 Task: Open a blank google sheet and write heading  Budget GuruAdd Categories in a column and its values below  'Housing, Transportation, Groceries, Utilities, Entertainment, Dining Out, Health, Miscellaneous, Savings & Total. 'Add Budgeted amount in next column and its values below  $1,500, $300, $400, $200, $150, $250, $100, $200, $500 & $4,600. Add Actual amountin next column and its values below   $1,400, $280, $420, $180, $170, $230, $120, $180, $520 & $4,500. Add Difference  in next column and its values below   -$100, -$20, +$20, -$20, +$20, -$20, +$20, -$20, +$20 & -$100Save page DashboardExpTracker
Action: Mouse moved to (271, 166)
Screenshot: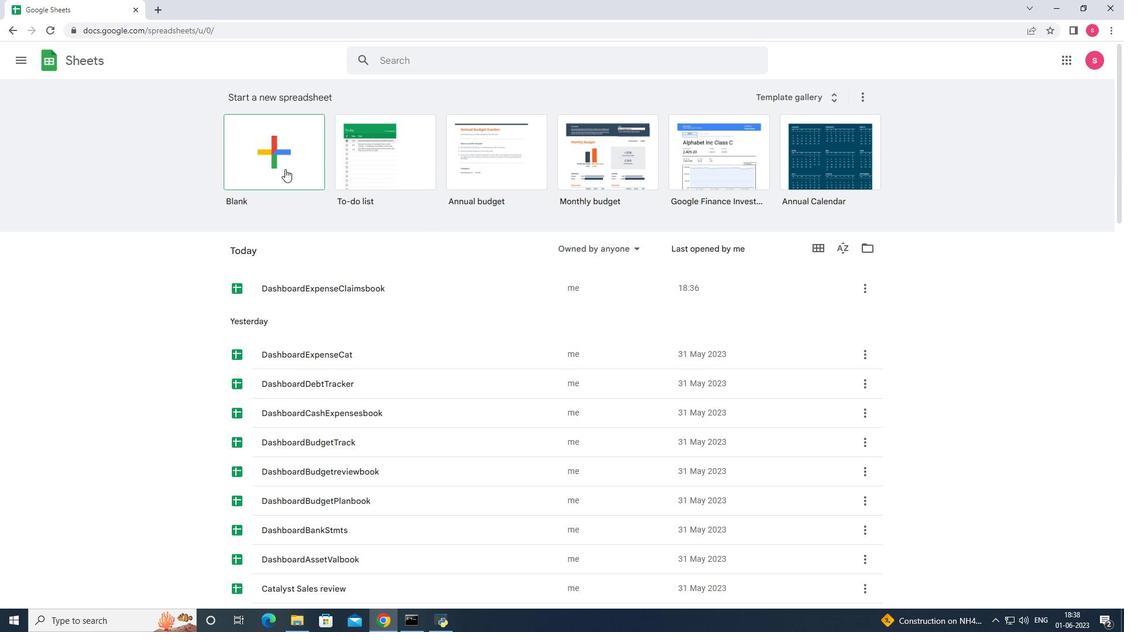 
Action: Mouse pressed left at (271, 166)
Screenshot: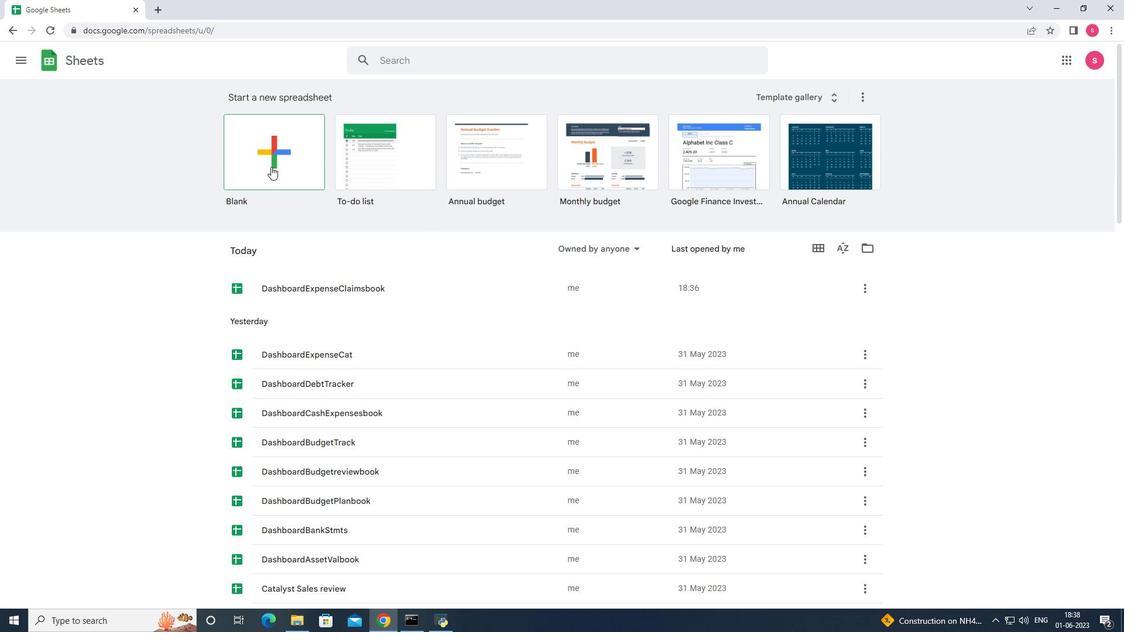 
Action: Mouse moved to (214, 178)
Screenshot: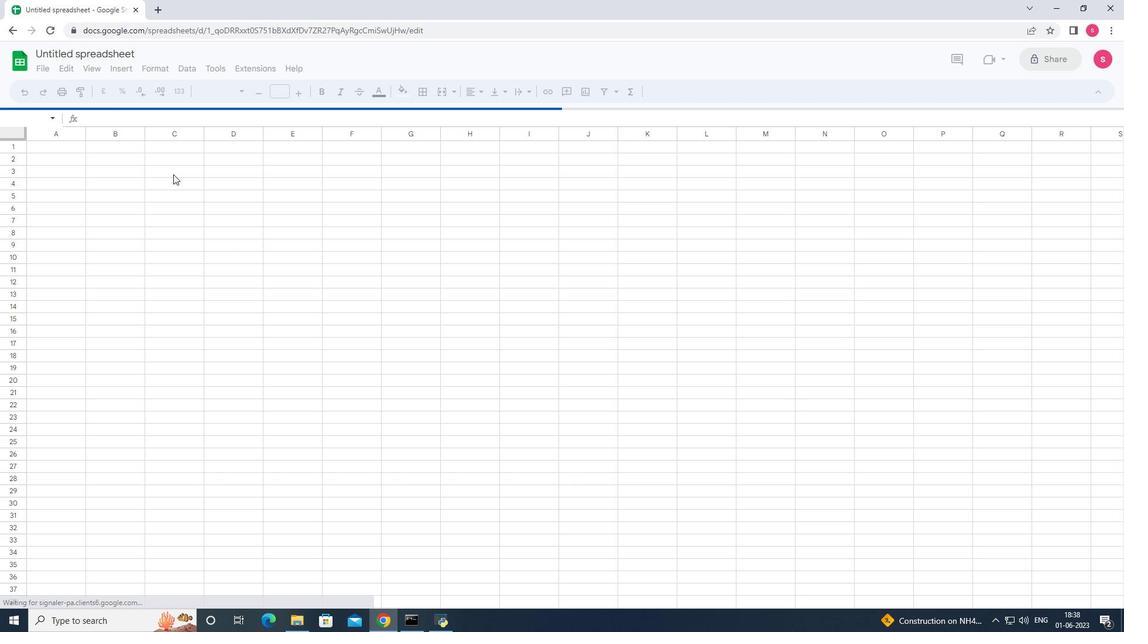 
Action: Key pressed <Key.shift>Budget<Key.space><Key.shift>Guru<Key.enter><Key.shift>Categories<Key.enter><Key.shift>Housing<Key.enter><Key.shift>Transportation<Key.enter><Key.shift>Groceries<Key.enter><Key.shift><Key.shift><Key.shift><Key.shift><Key.shift><Key.shift><Key.shift><Key.shift><Key.shift><Key.shift>Utilities<Key.enter><Key.shift>Entertainment<Key.enter><Key.shift><Key.shift><Key.shift><Key.shift><Key.shift><Key.shift><Key.shift><Key.shift><Key.shift><Key.shift><Key.shift><Key.shift><Key.shift><Key.shift><Key.shift><Key.shift><Key.shift><Key.shift><Key.shift><Key.shift><Key.shift><Key.shift><Key.shift><Key.shift><Key.shift><Key.shift><Key.shift><Key.shift><Key.shift><Key.shift><Key.shift><Key.shift><Key.shift><Key.shift><Key.shift><Key.shift><Key.shift><Key.shift><Key.shift><Key.shift><Key.shift><Key.shift><Key.shift><Key.shift><Key.shift><Key.shift><Key.shift><Key.shift><Key.shift>Dining<Key.space><Key.shift>Out<Key.enter><Key.space><Key.backspace><Key.shift>Health<Key.enter><Key.shift>miscc<Key.backspace><Key.backspace><Key.backspace><Key.backspace><Key.backspace><Key.shift>Miscellaneous<Key.enter><Key.right><Key.left><Key.left><Key.shift>Savings<Key.enter><Key.shift>Total<Key.right><Key.up><Key.up><Key.up><Key.up><Key.up><Key.up><Key.up><Key.up><Key.up><Key.up><Key.right><Key.left><Key.up><Key.down><Key.shift>Budgeted<Key.space><Key.shift>Amount<Key.enter>1500<Key.enter>300<Key.enter>400<Key.enter>200<Key.enter>150<Key.enter>250<Key.enter>100<Key.enter>200<Key.enter>500<Key.enter>
Screenshot: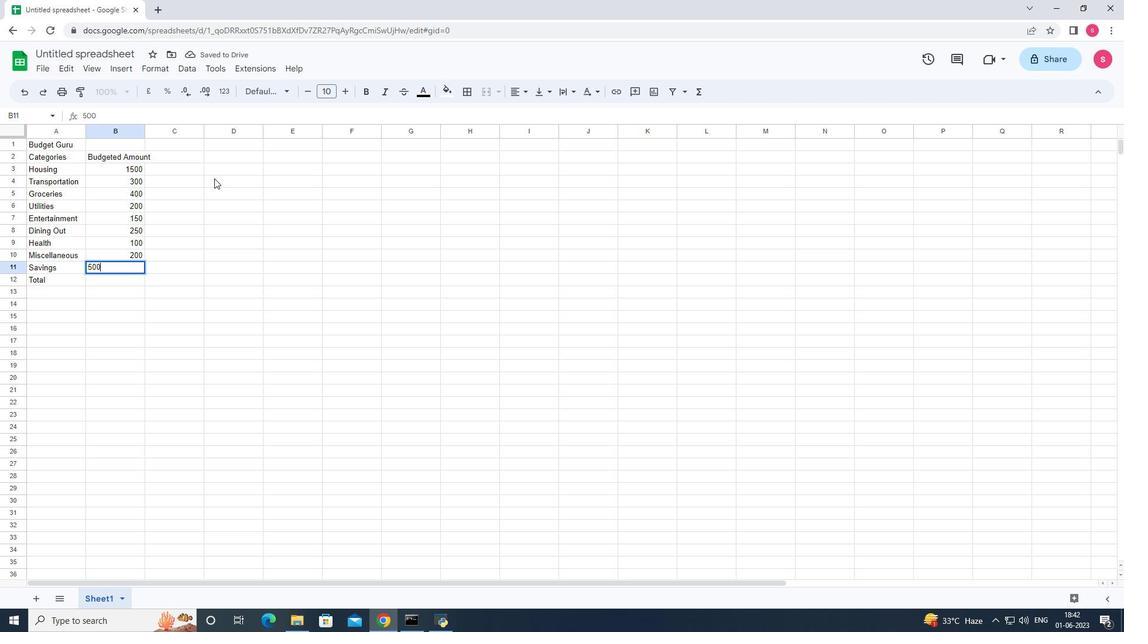 
Action: Mouse moved to (126, 284)
Screenshot: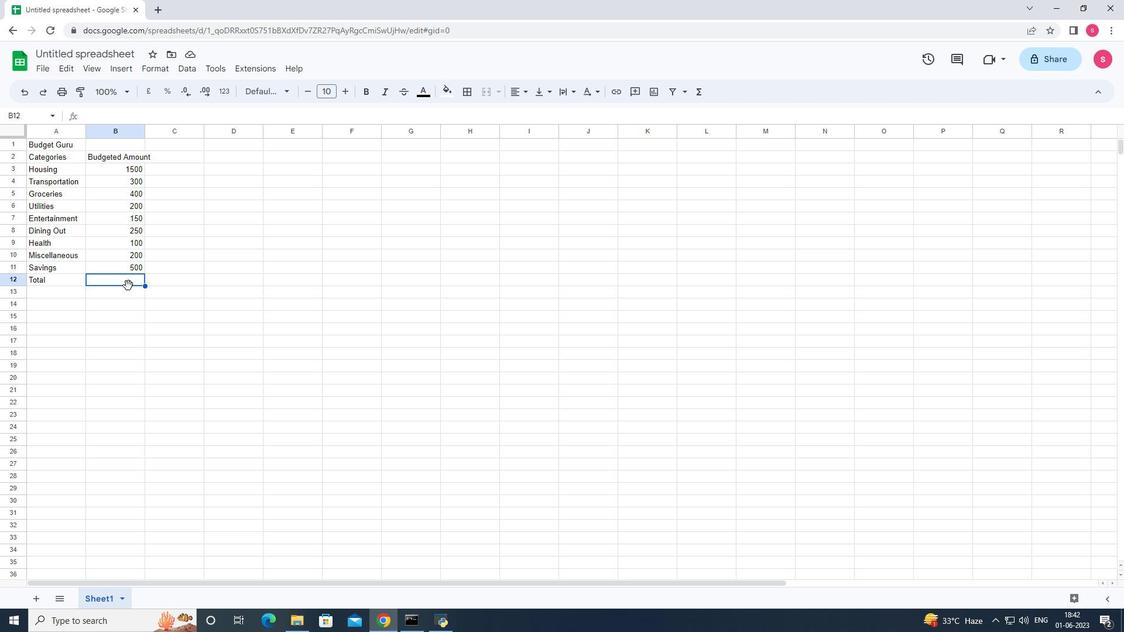 
Action: Mouse pressed left at (126, 284)
Screenshot: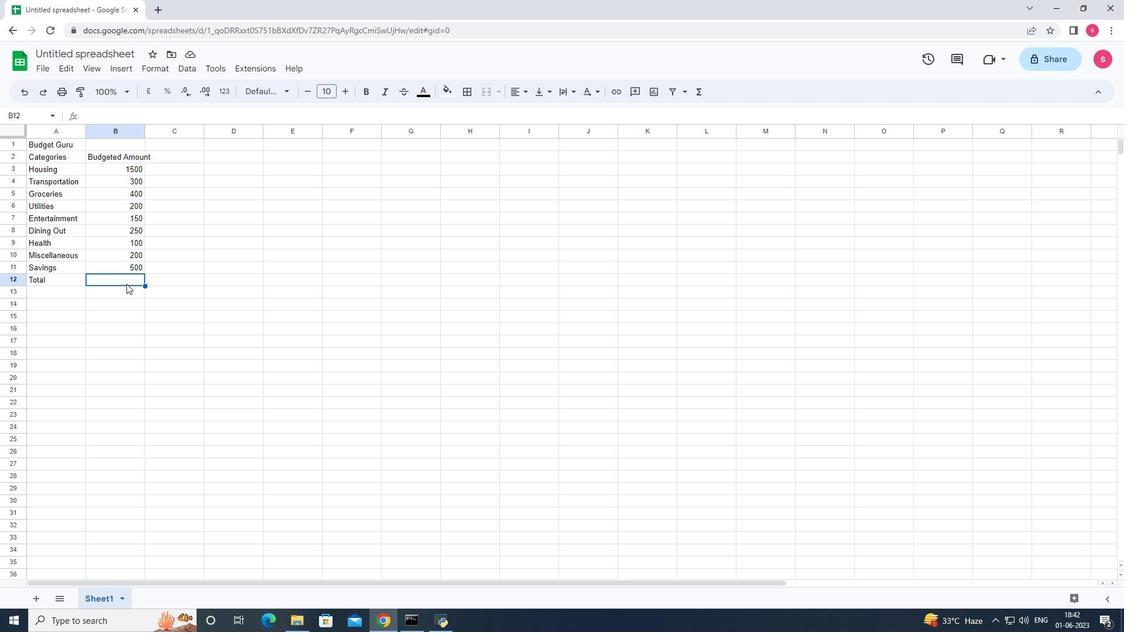 
Action: Key pressed =
Screenshot: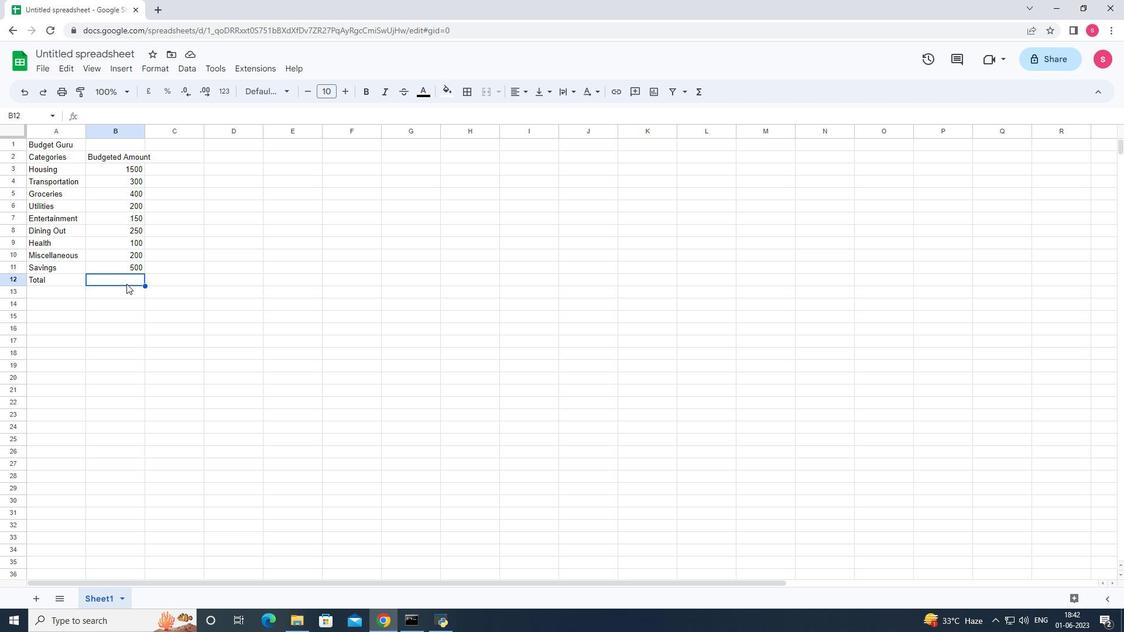 
Action: Mouse moved to (128, 290)
Screenshot: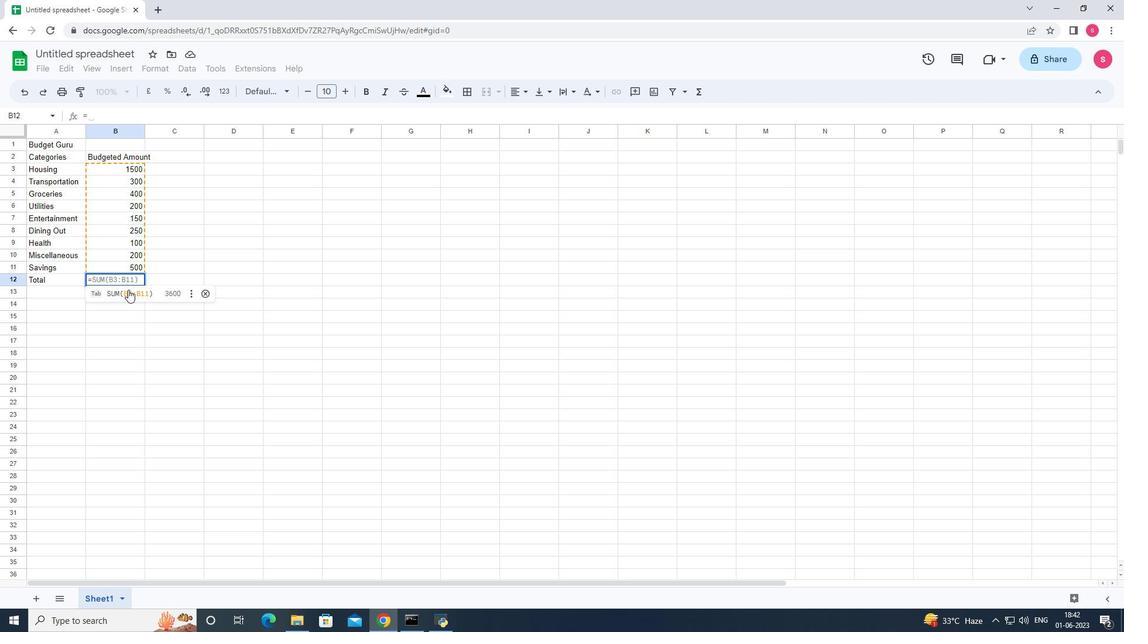 
Action: Mouse pressed left at (128, 290)
Screenshot: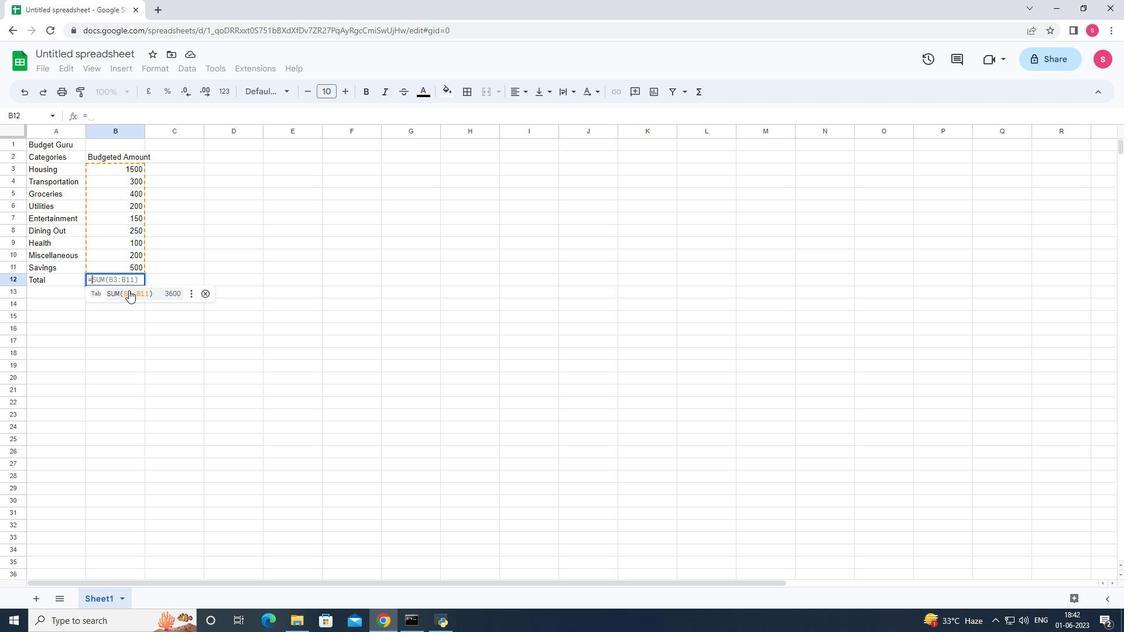 
Action: Mouse moved to (117, 174)
Screenshot: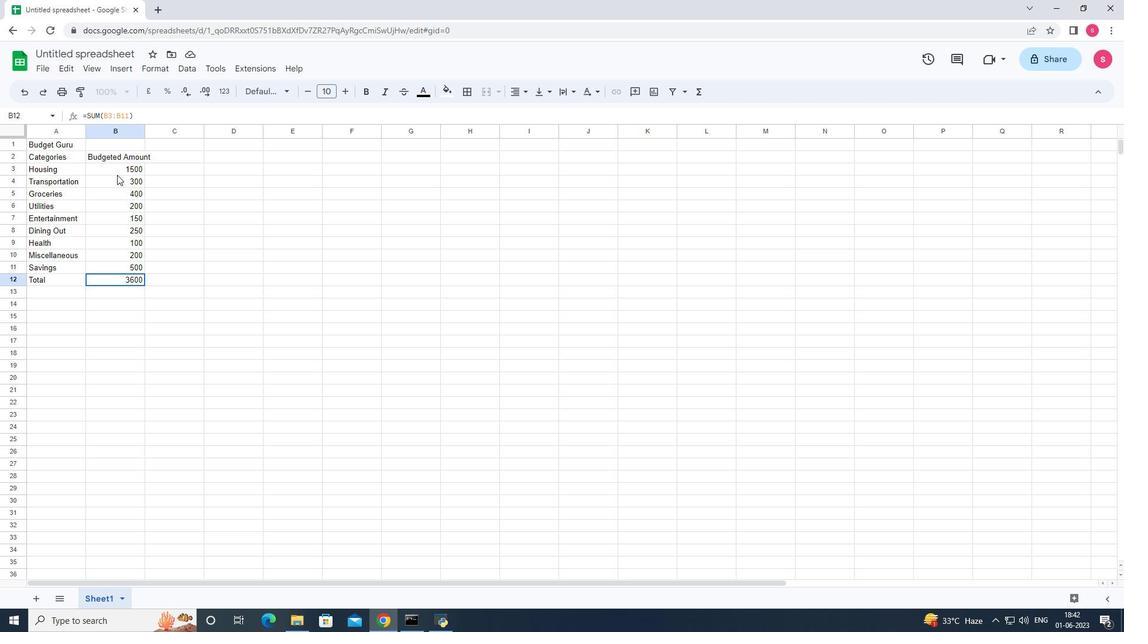 
Action: Mouse pressed left at (117, 174)
Screenshot: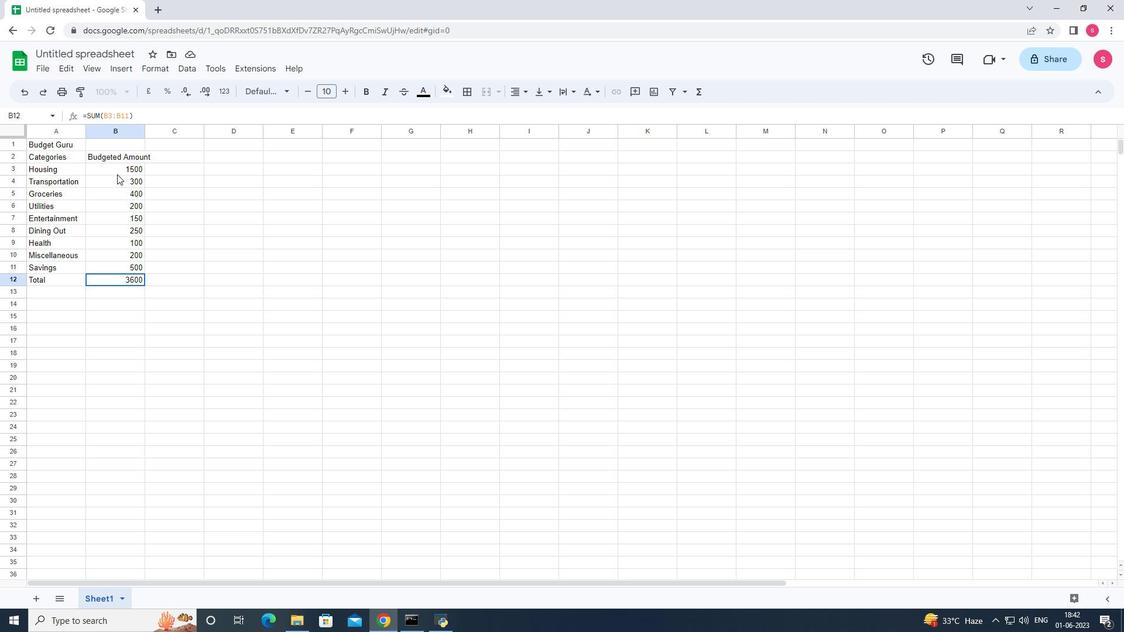 
Action: Mouse moved to (150, 74)
Screenshot: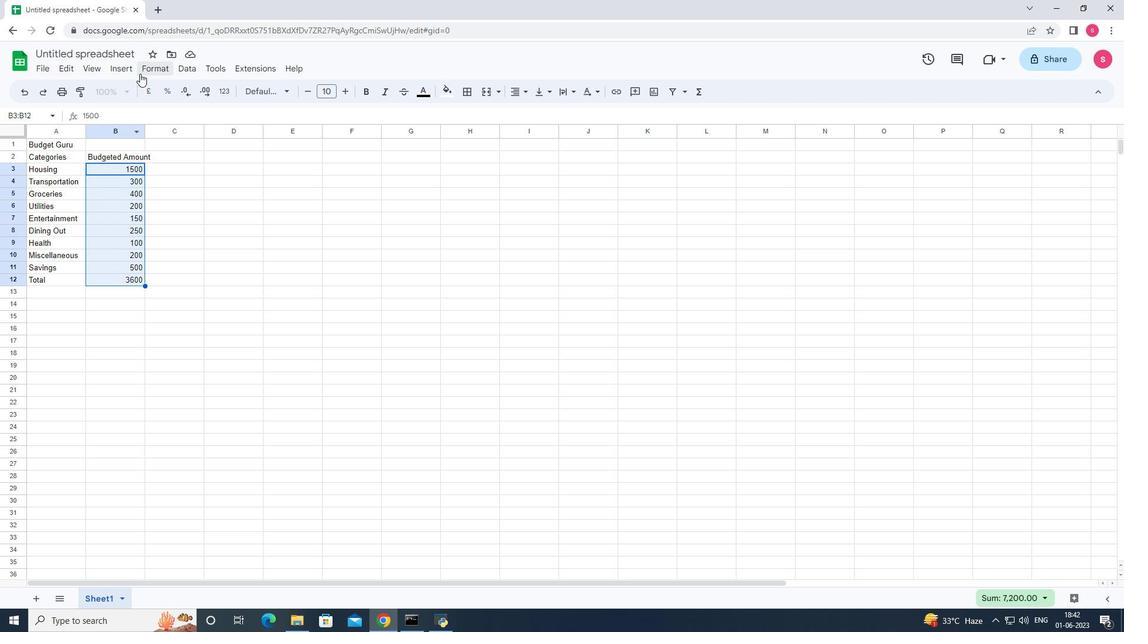 
Action: Mouse pressed left at (150, 74)
Screenshot: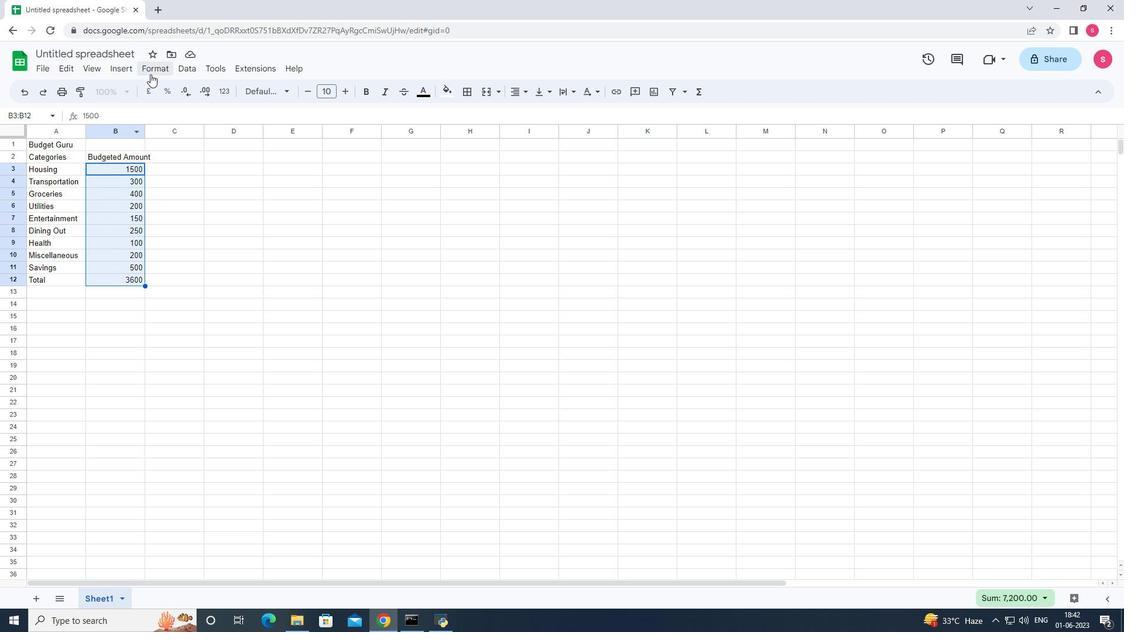 
Action: Mouse moved to (194, 117)
Screenshot: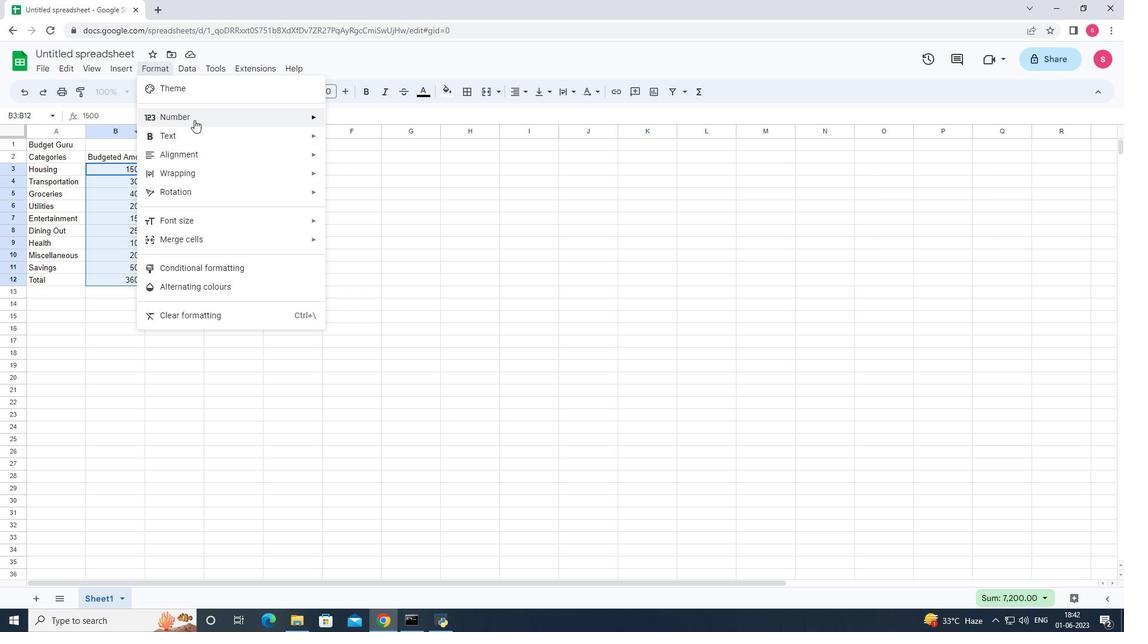 
Action: Mouse pressed left at (194, 117)
Screenshot: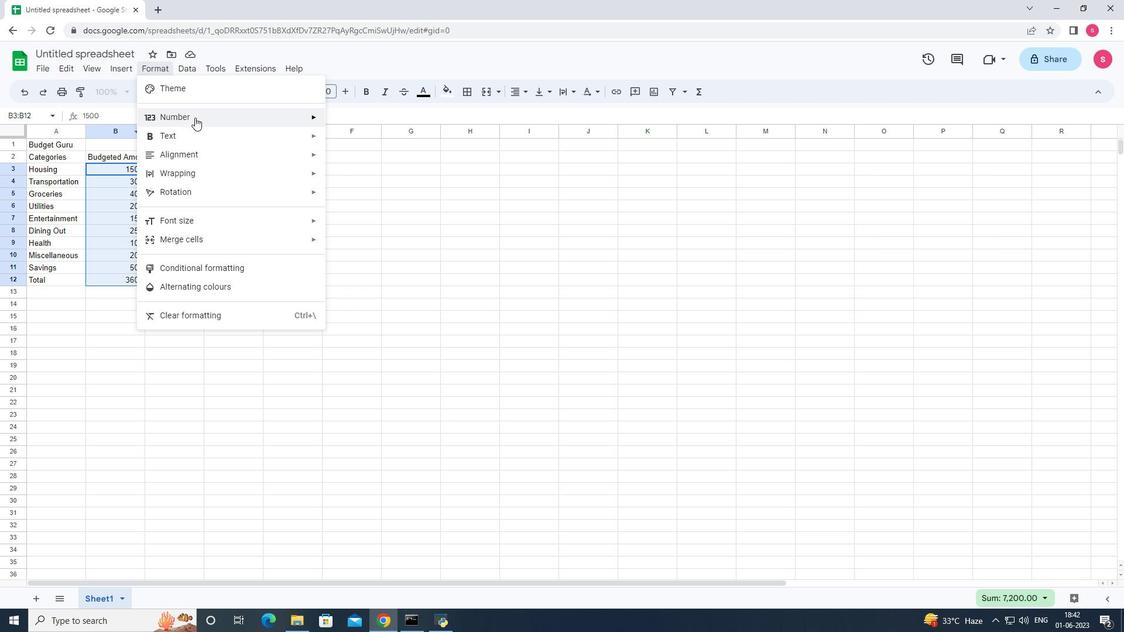 
Action: Mouse moved to (210, 113)
Screenshot: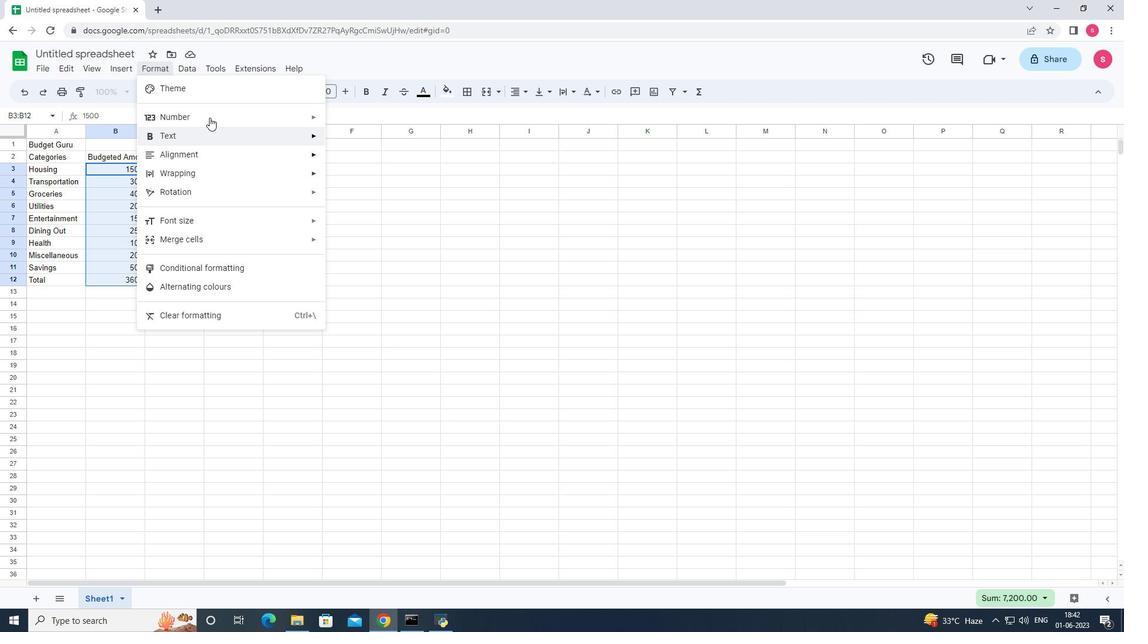 
Action: Mouse pressed left at (210, 113)
Screenshot: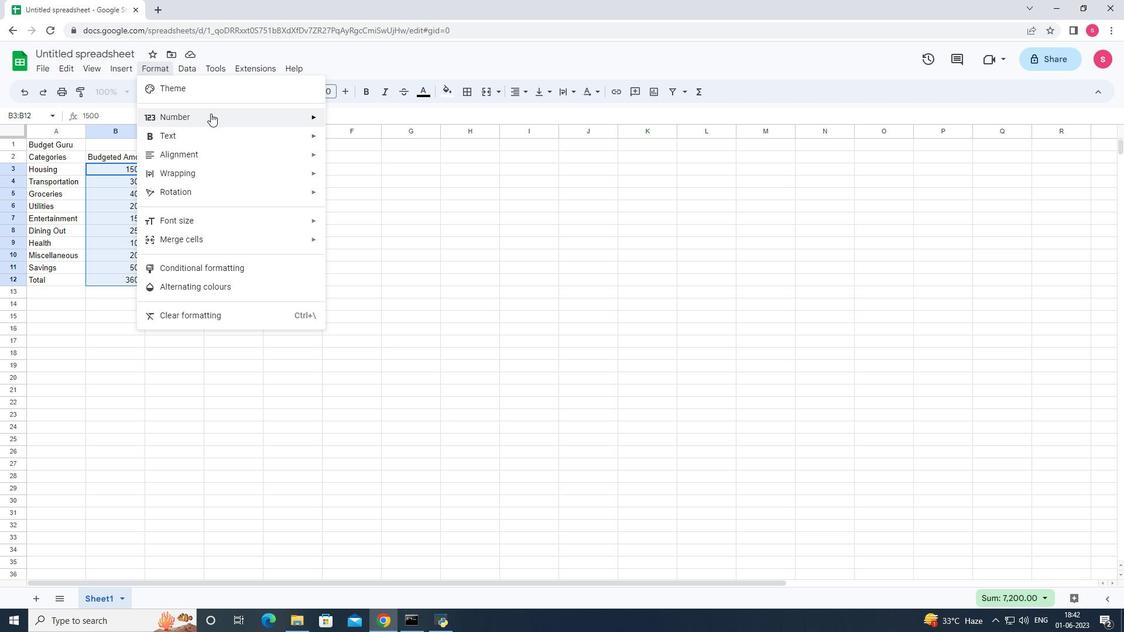 
Action: Mouse moved to (401, 467)
Screenshot: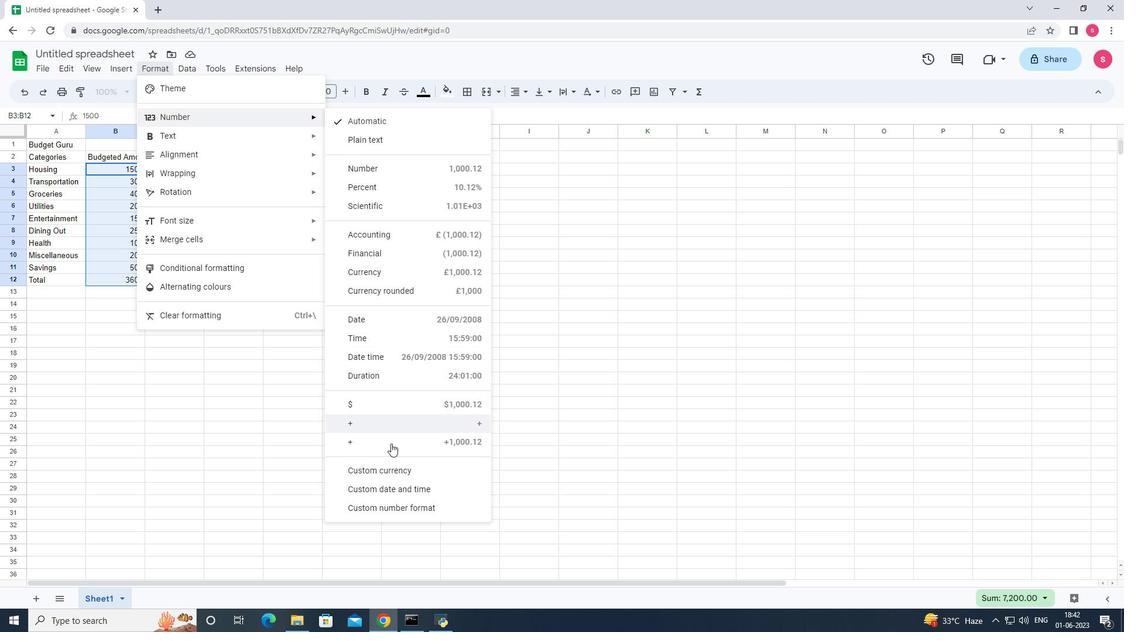 
Action: Mouse pressed left at (401, 467)
Screenshot: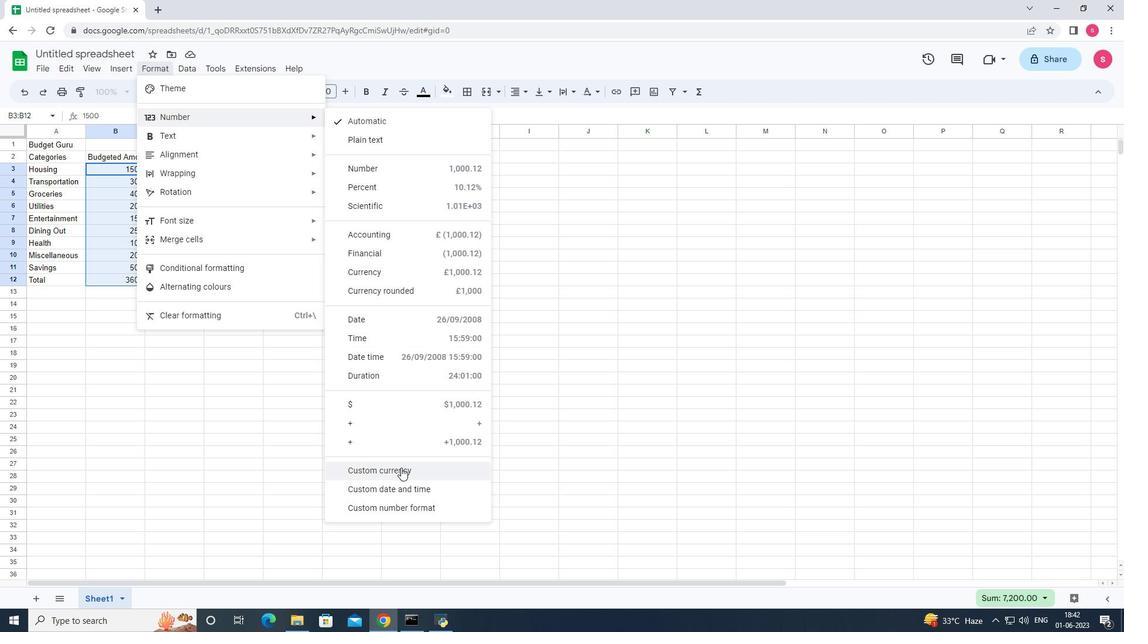 
Action: Mouse moved to (487, 258)
Screenshot: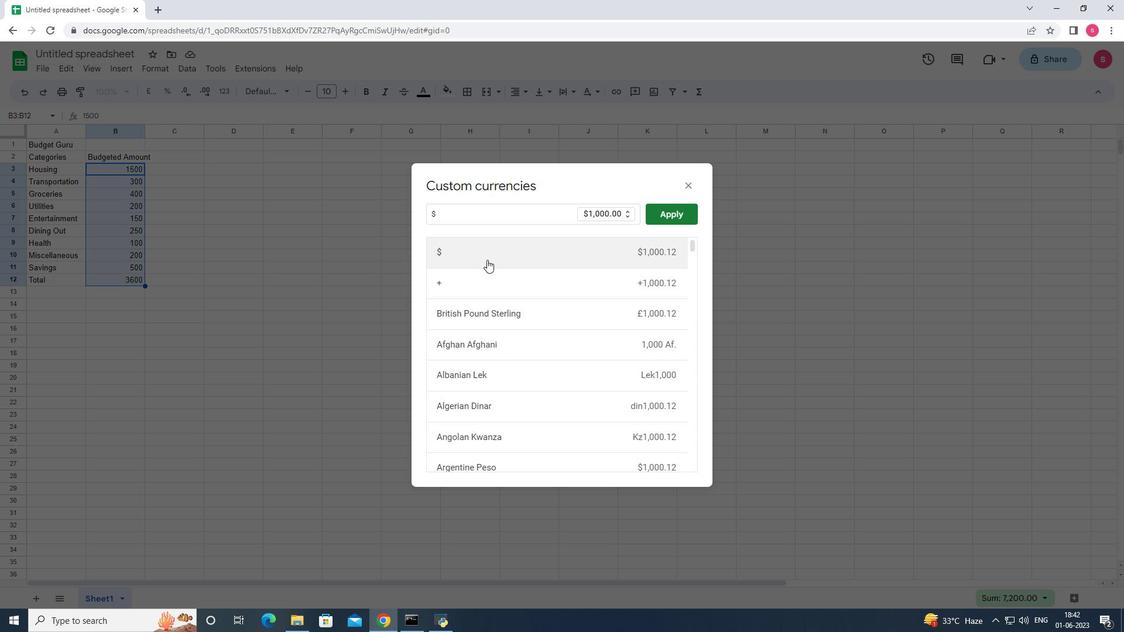 
Action: Mouse pressed left at (487, 258)
Screenshot: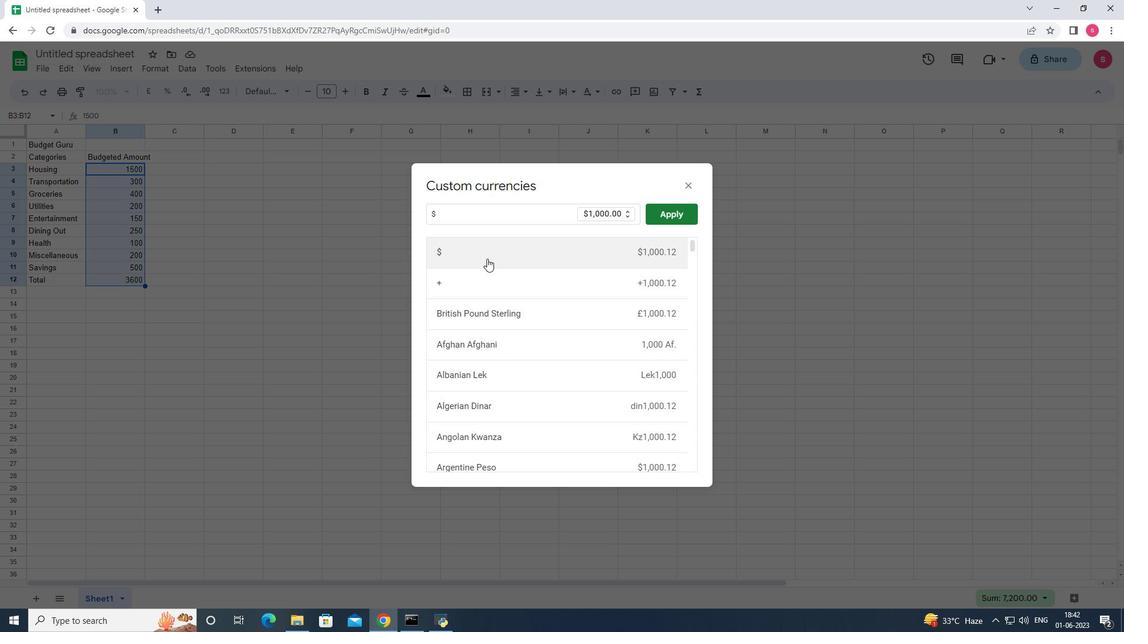 
Action: Mouse moved to (665, 211)
Screenshot: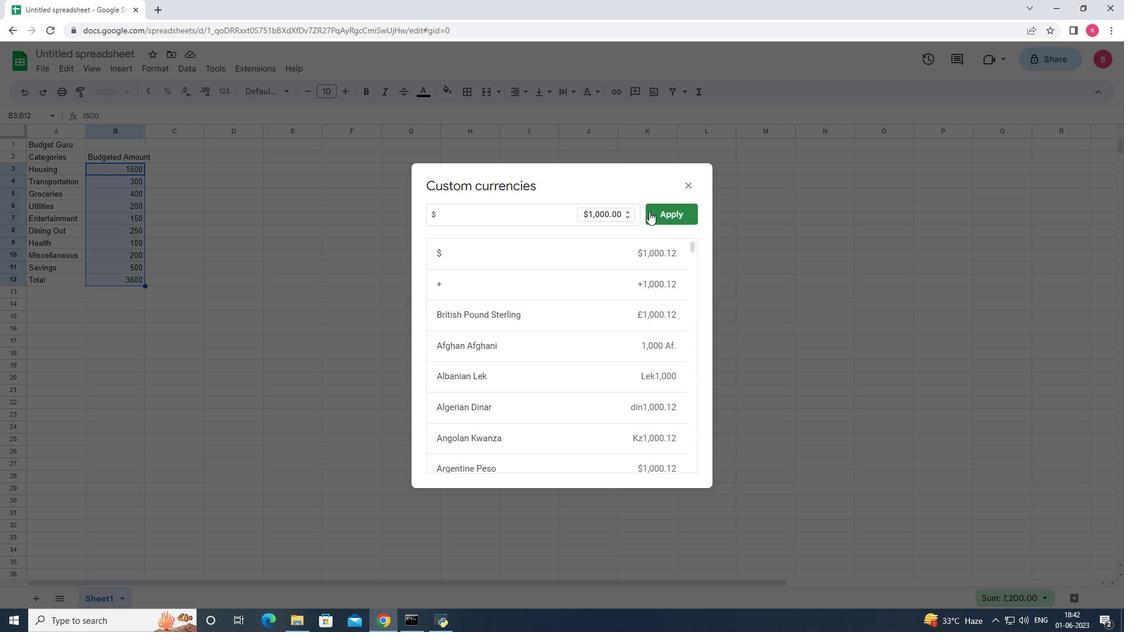 
Action: Mouse pressed left at (665, 211)
Screenshot: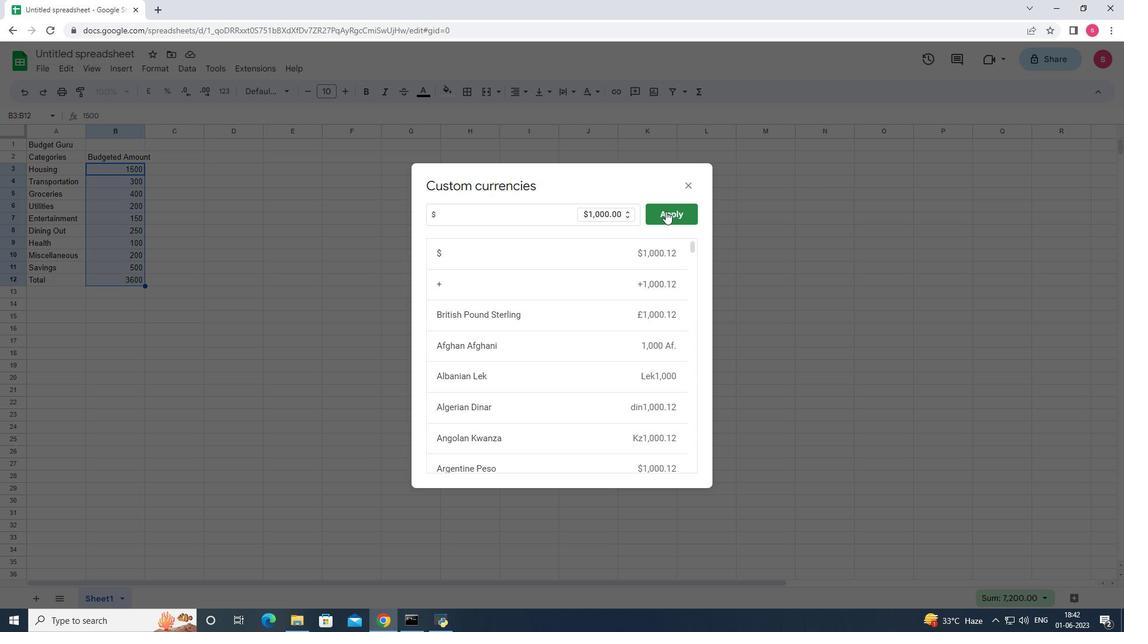 
Action: Mouse moved to (210, 161)
Screenshot: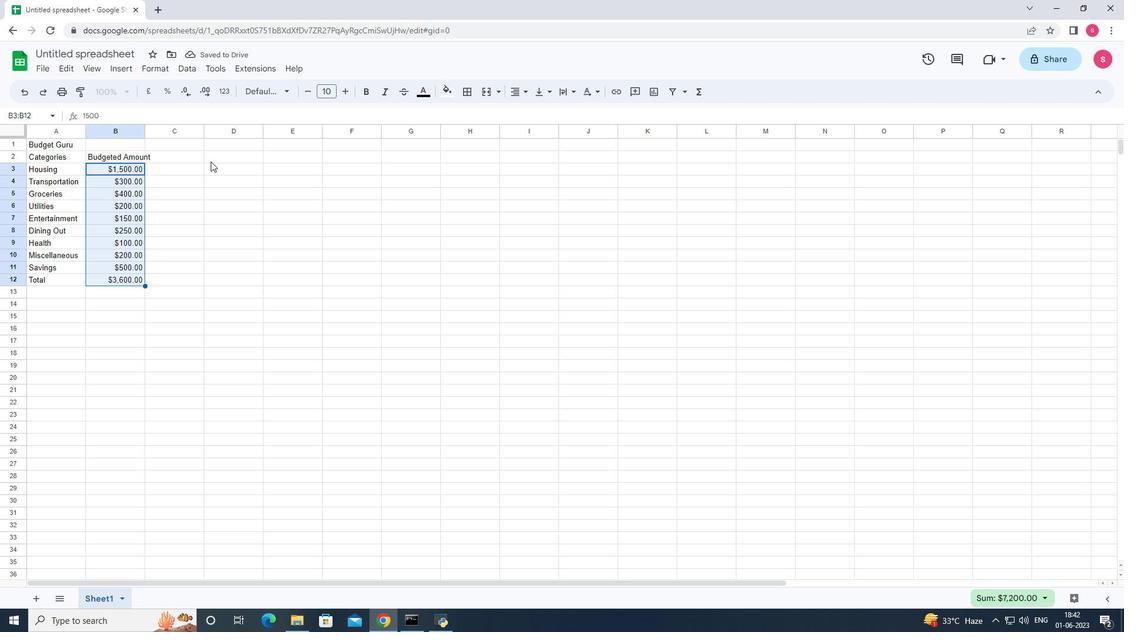 
Action: Mouse pressed left at (210, 161)
Screenshot: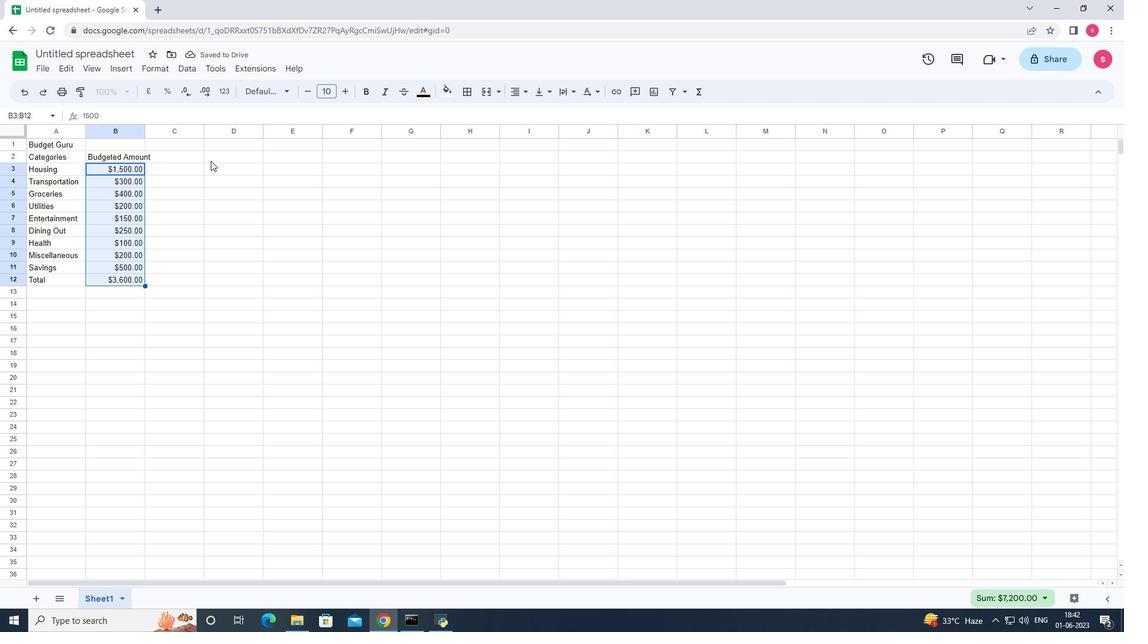 
Action: Mouse moved to (176, 161)
Screenshot: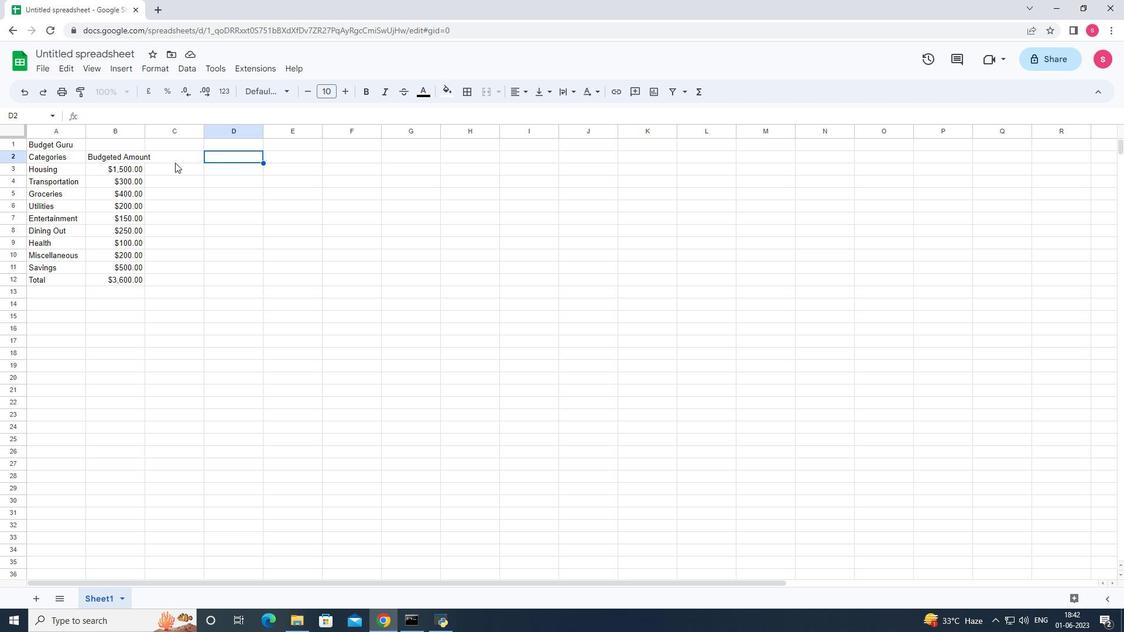 
Action: Mouse pressed left at (176, 161)
Screenshot: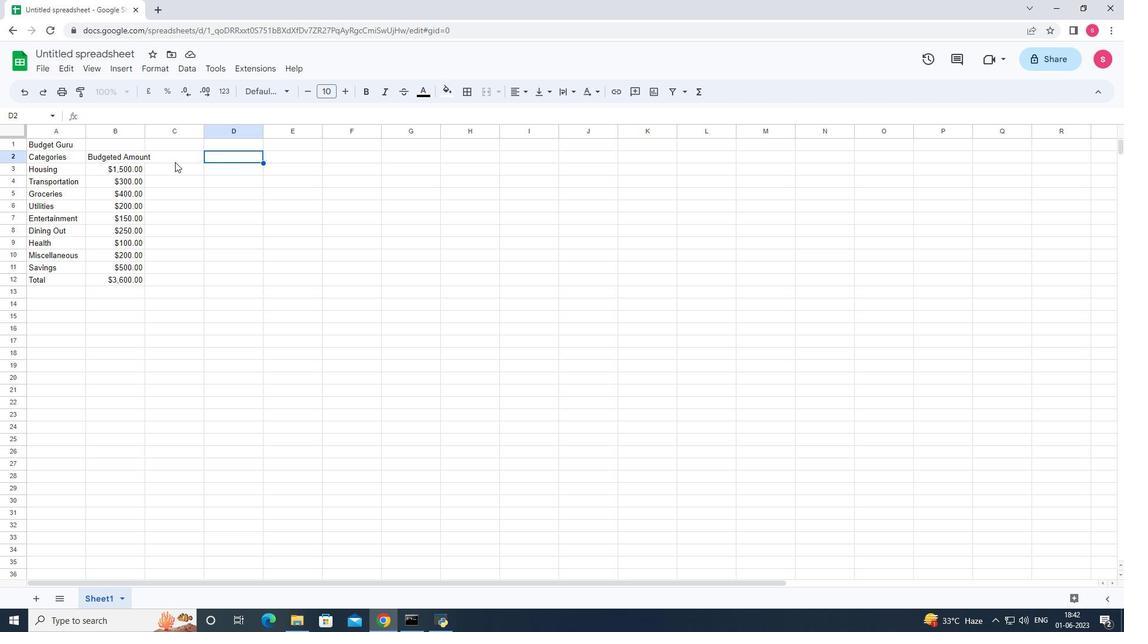 
Action: Mouse moved to (201, 203)
Screenshot: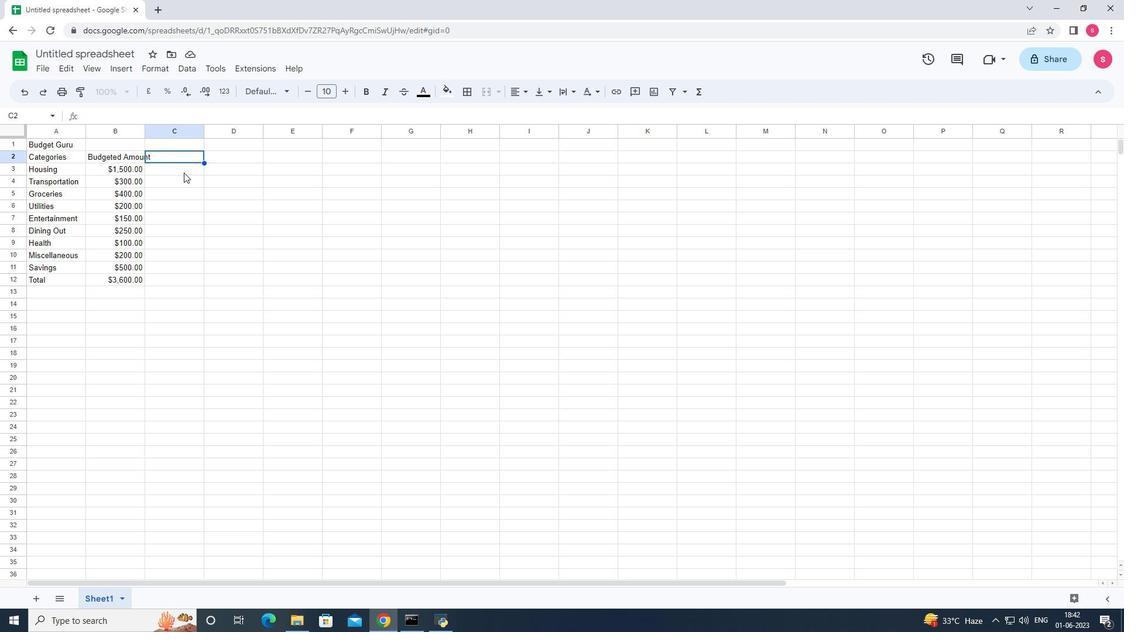 
Action: Key pressed <Key.shift>Actual<Key.space><Key.shift>Amounyt<Key.backspace><Key.backspace>t<Key.enter>1400<Key.enter>280<Key.enter>420<Key.enter>180<Key.enter>170<Key.enter>230<Key.enter>120<Key.enter>180
Screenshot: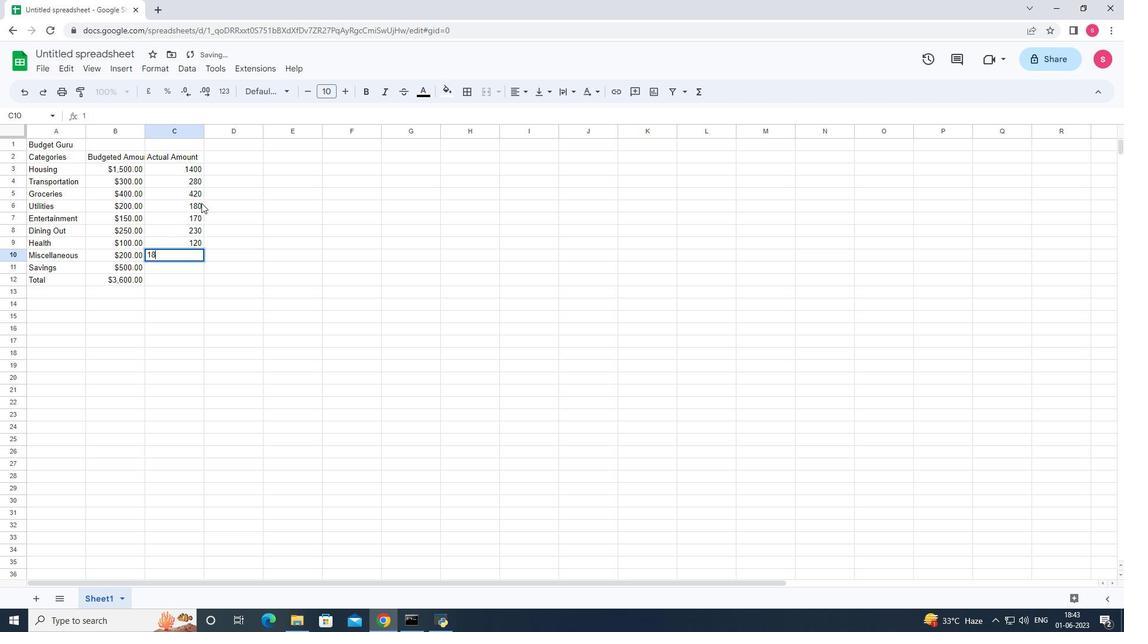 
Action: Mouse moved to (519, 7)
Screenshot: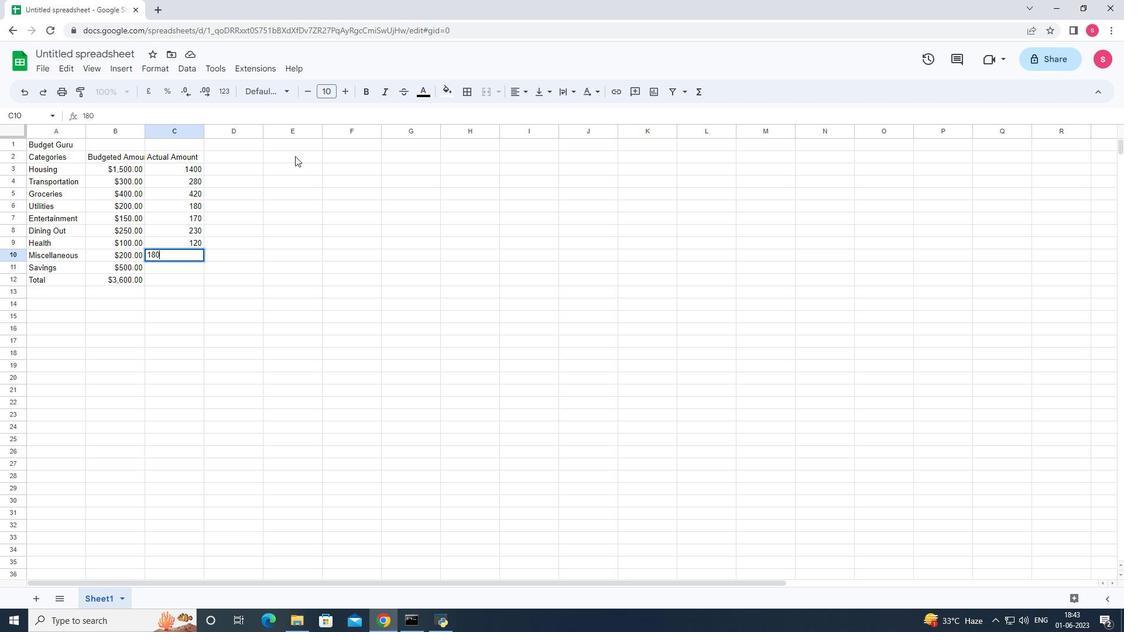 
Action: Key pressed <Key.down>520<Key.enter>=
Screenshot: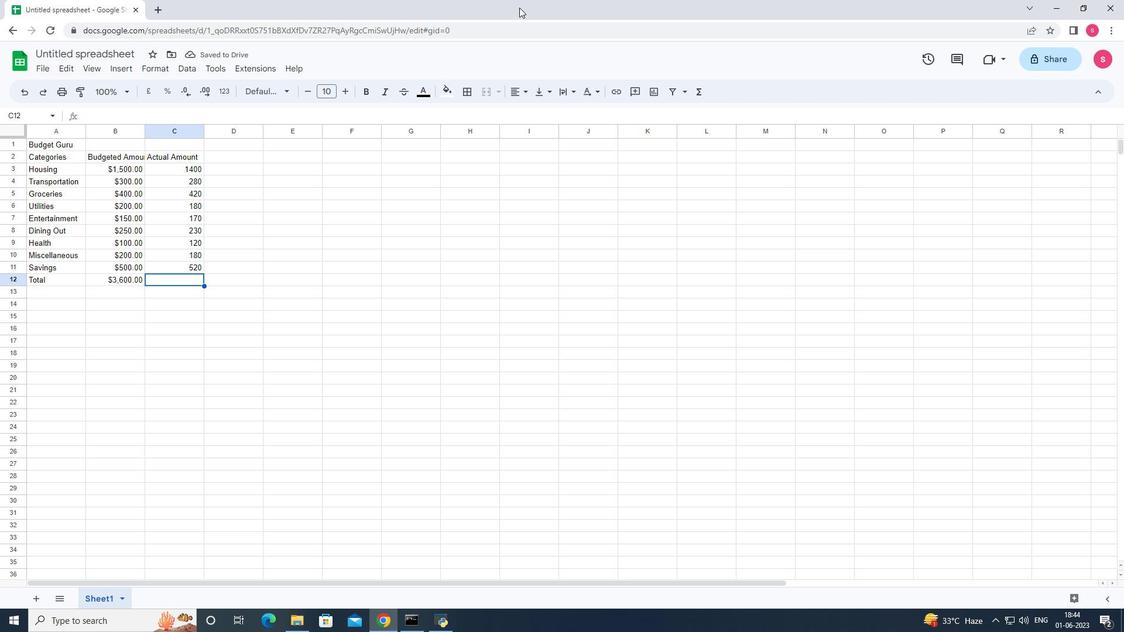 
Action: Mouse moved to (194, 296)
Screenshot: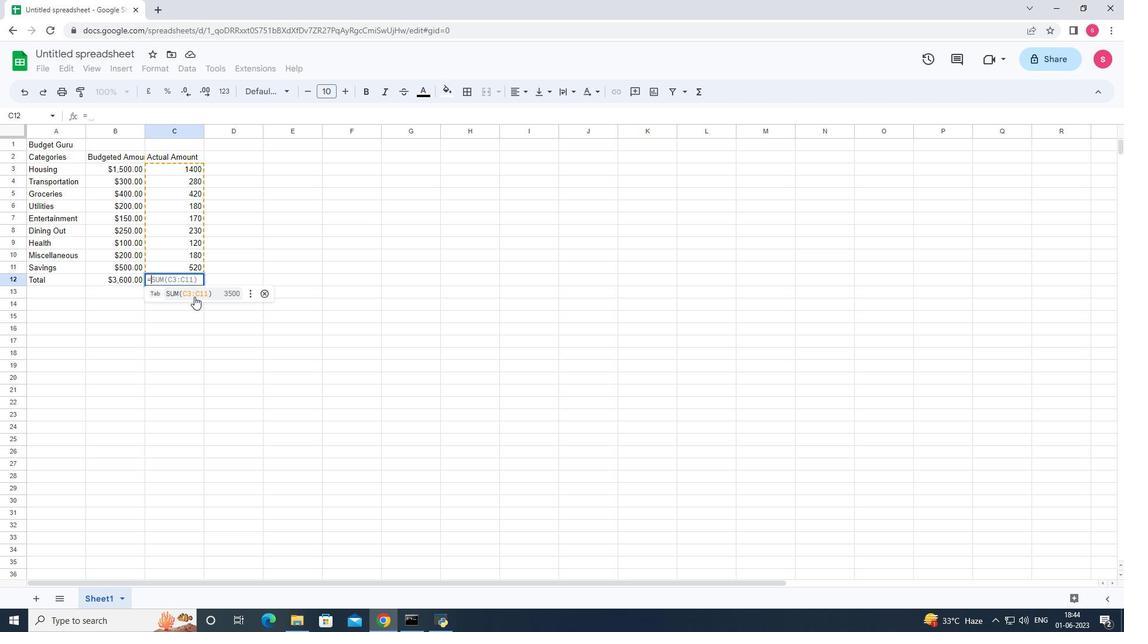 
Action: Mouse pressed left at (194, 296)
Screenshot: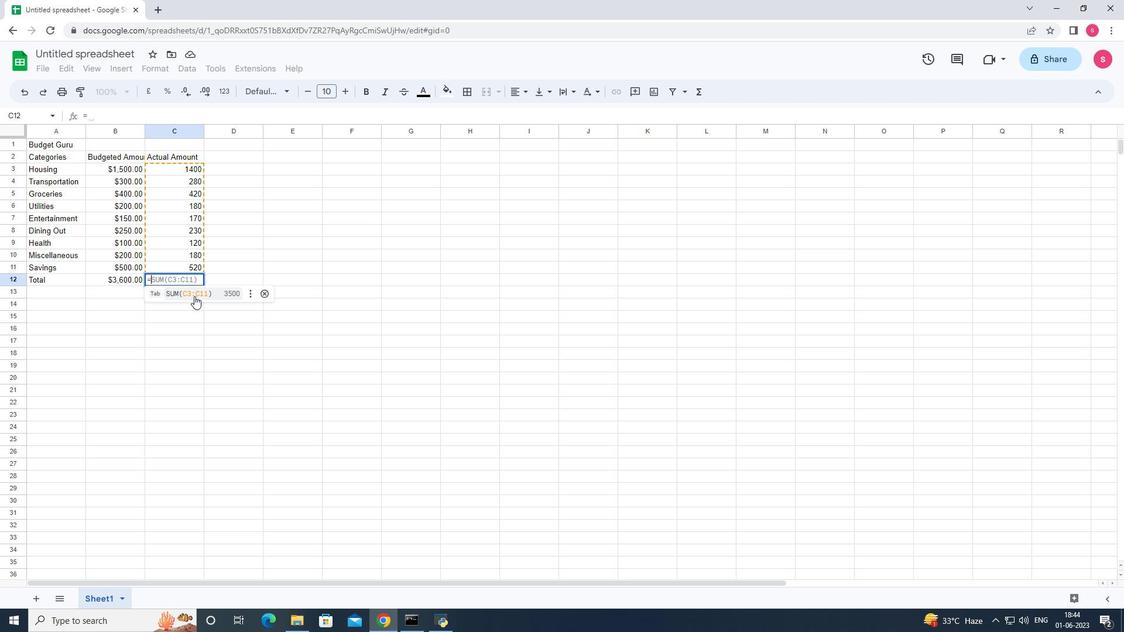 
Action: Mouse moved to (169, 172)
Screenshot: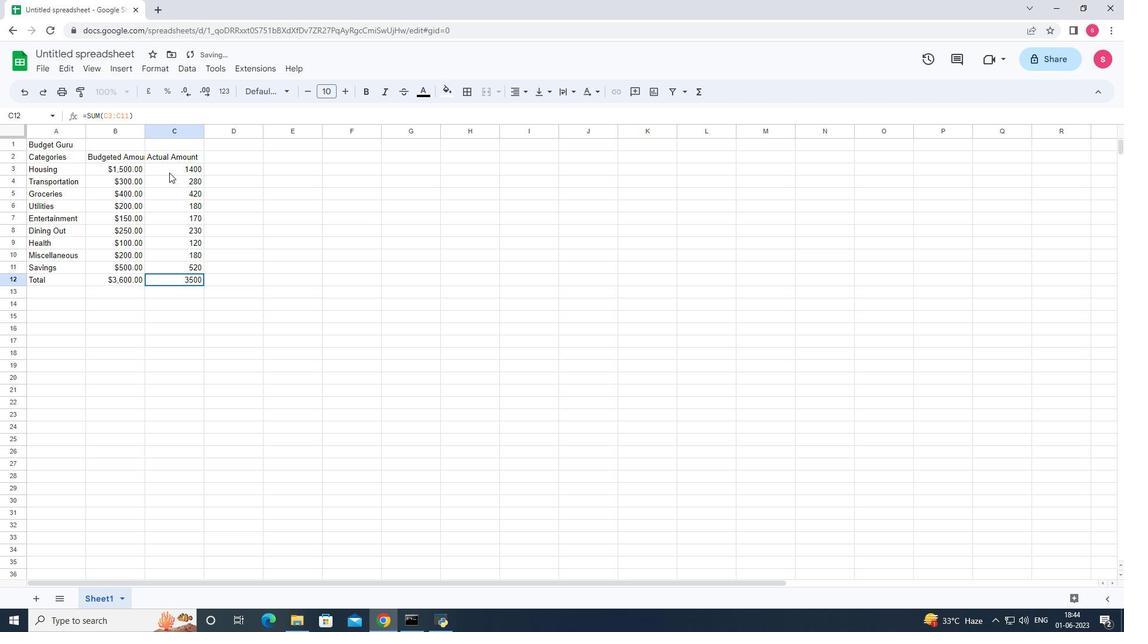 
Action: Mouse pressed left at (169, 172)
Screenshot: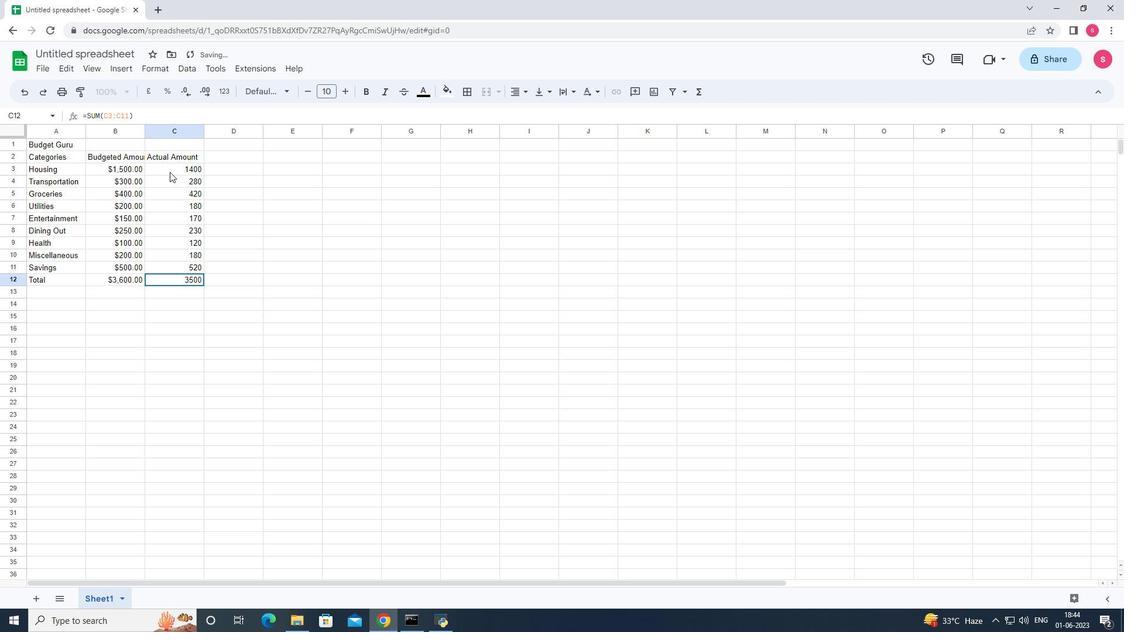 
Action: Mouse moved to (145, 70)
Screenshot: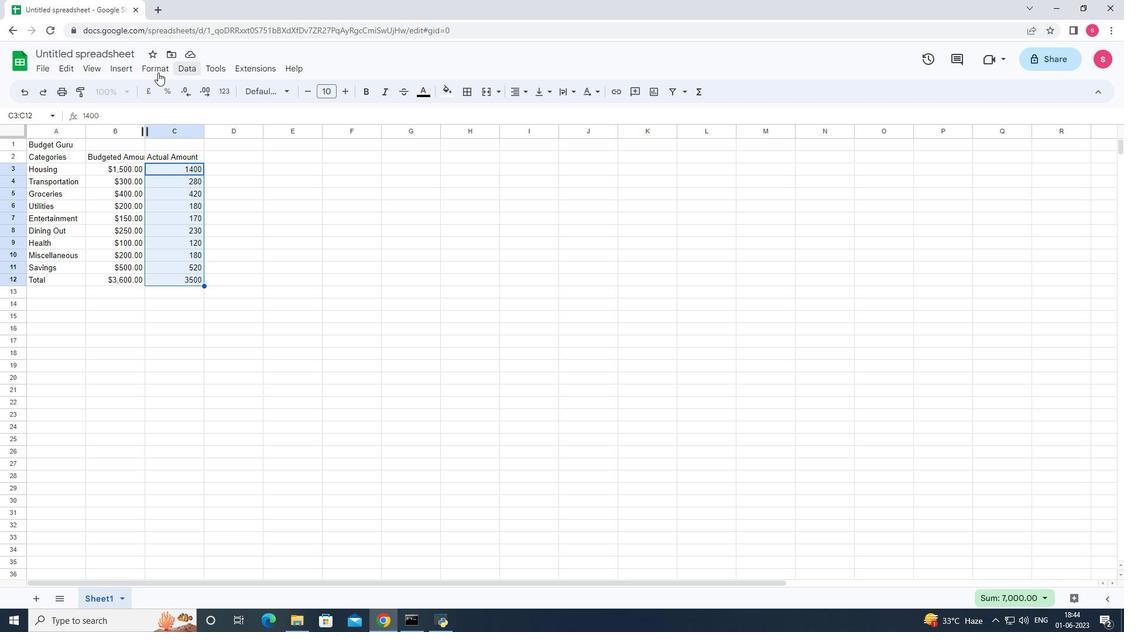 
Action: Mouse pressed left at (145, 70)
Screenshot: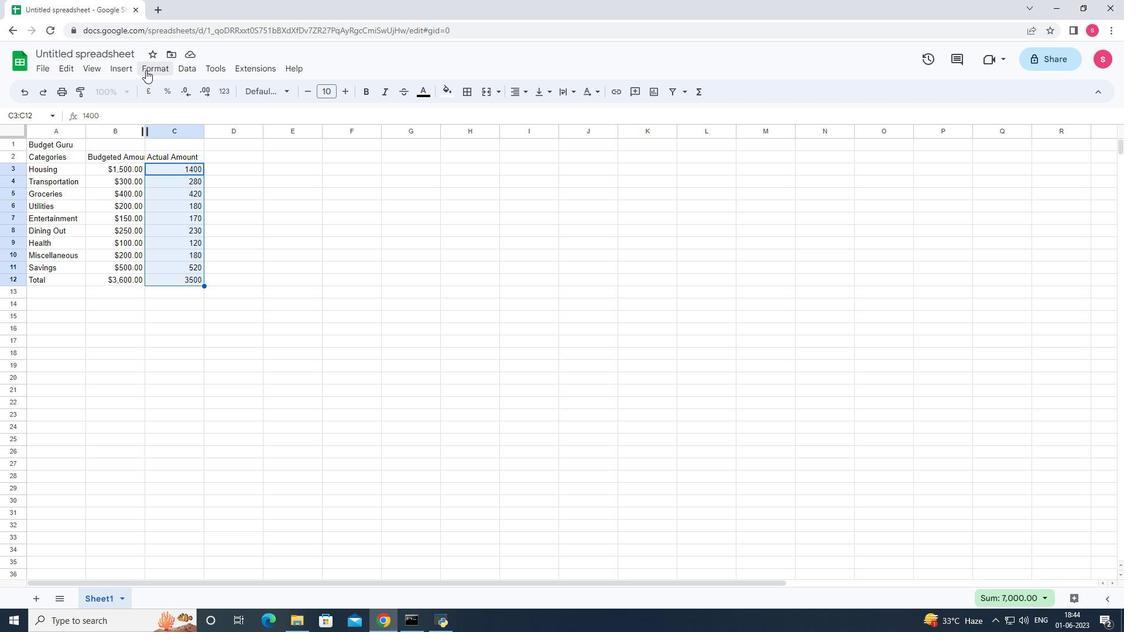 
Action: Mouse moved to (170, 120)
Screenshot: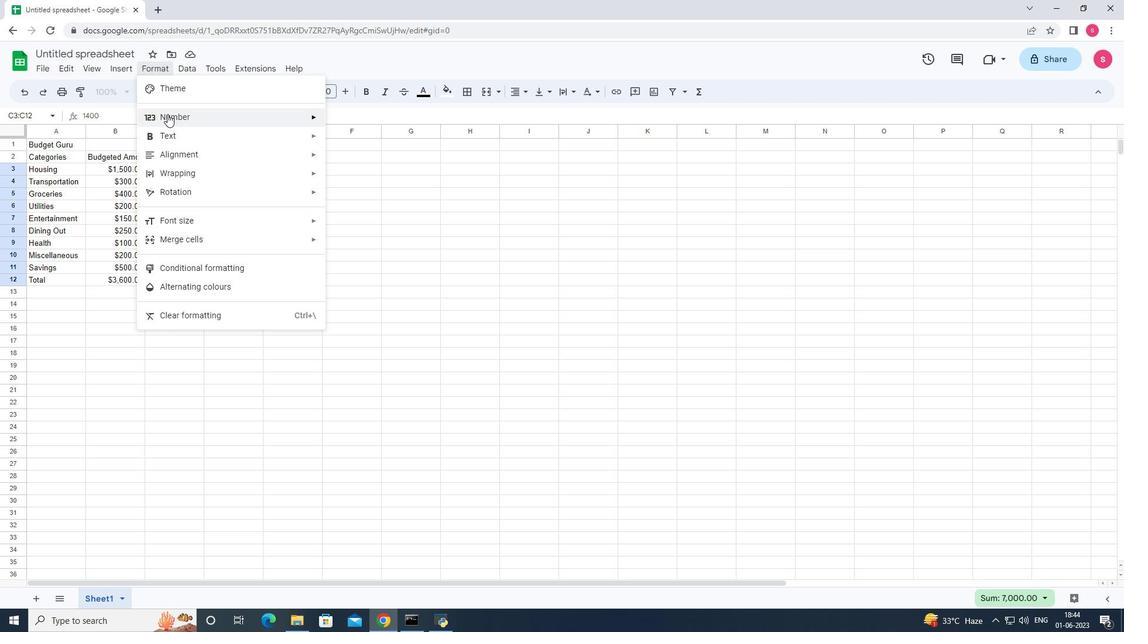 
Action: Mouse pressed left at (170, 120)
Screenshot: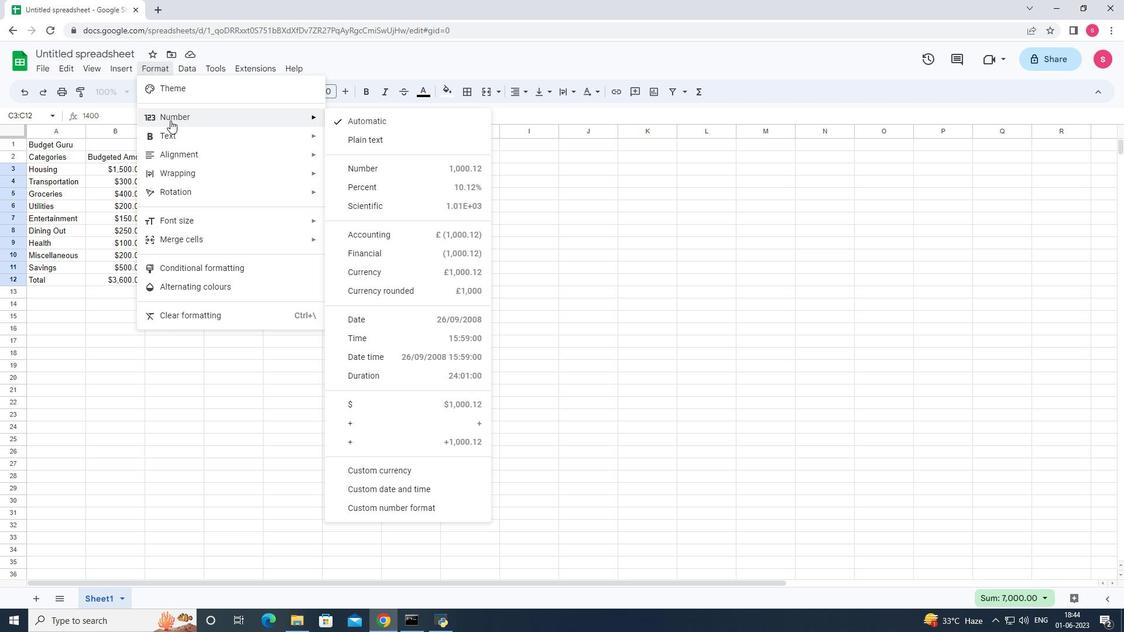 
Action: Mouse moved to (427, 479)
Screenshot: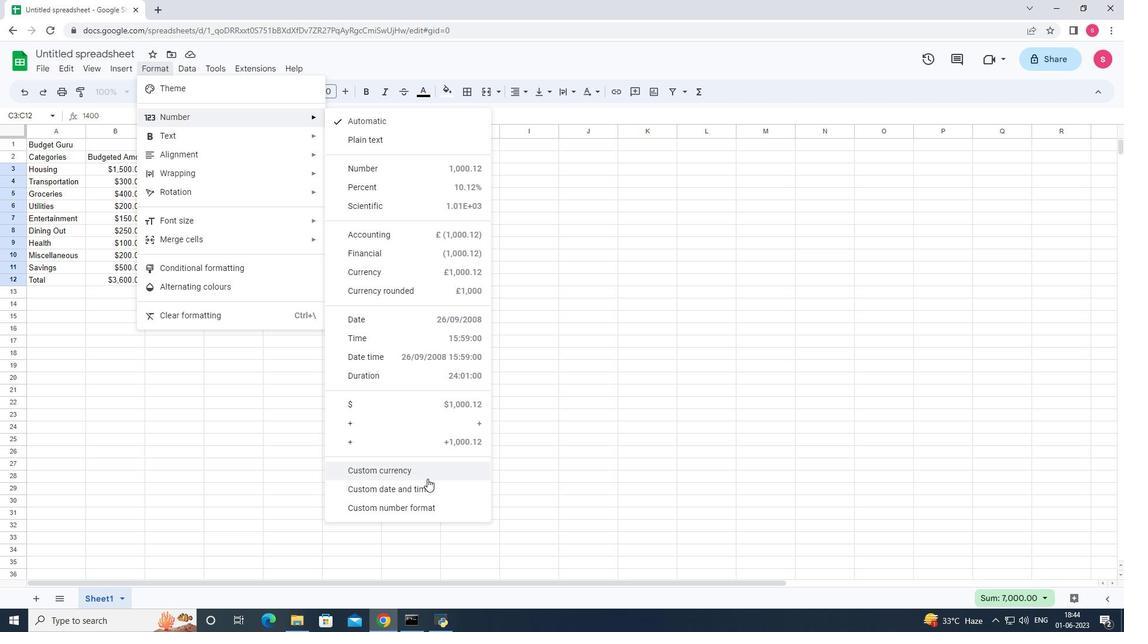 
Action: Mouse pressed left at (427, 479)
Screenshot: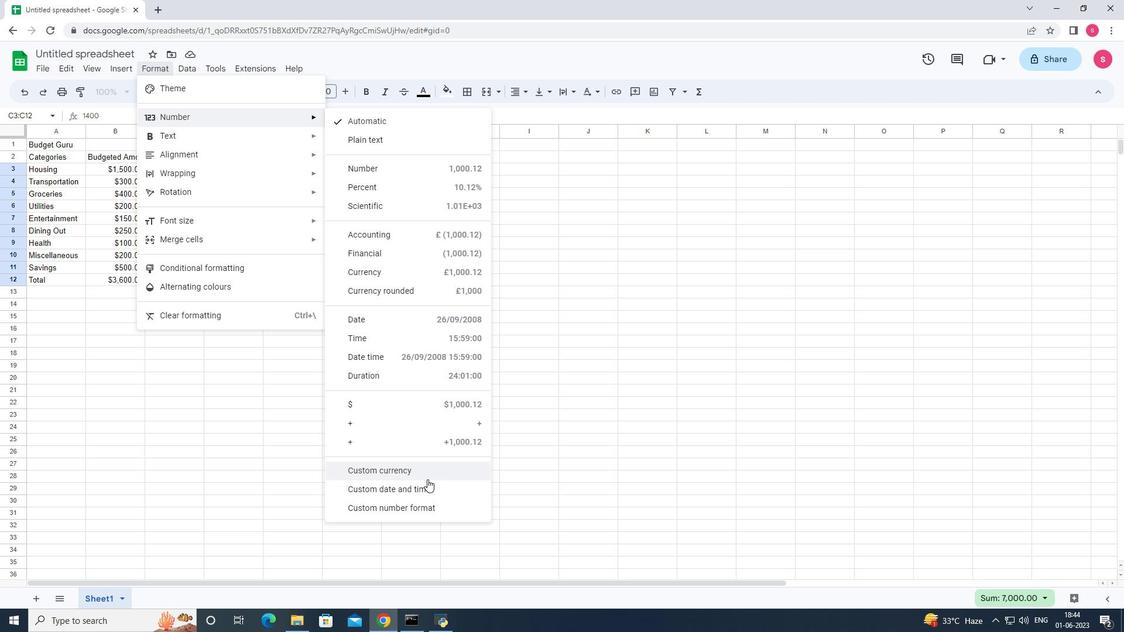 
Action: Mouse moved to (502, 259)
Screenshot: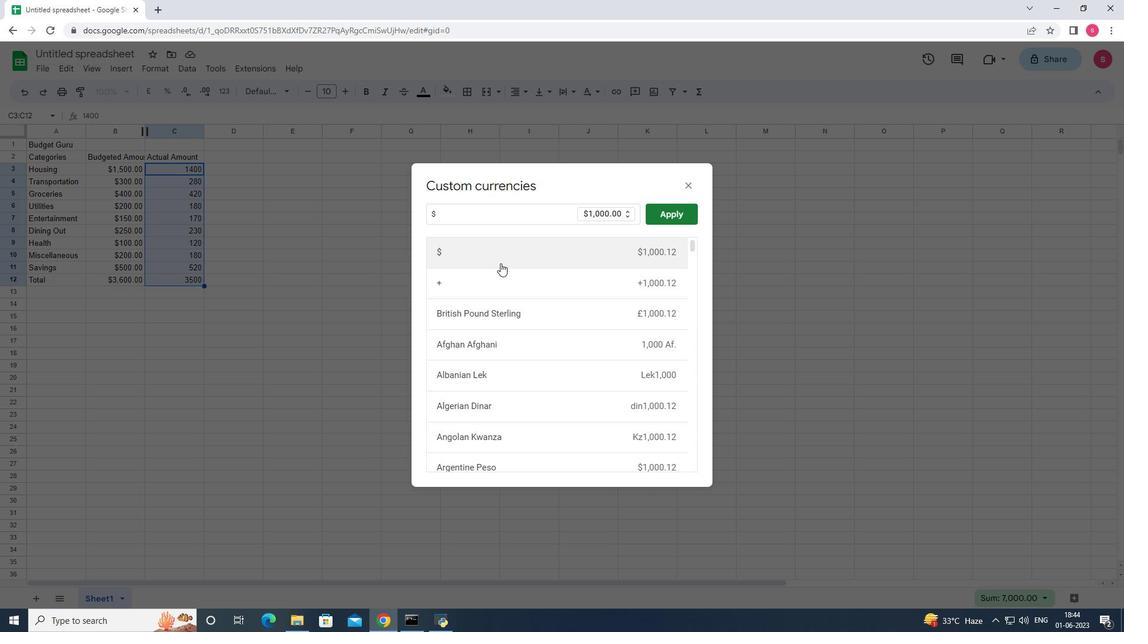 
Action: Mouse pressed left at (502, 259)
Screenshot: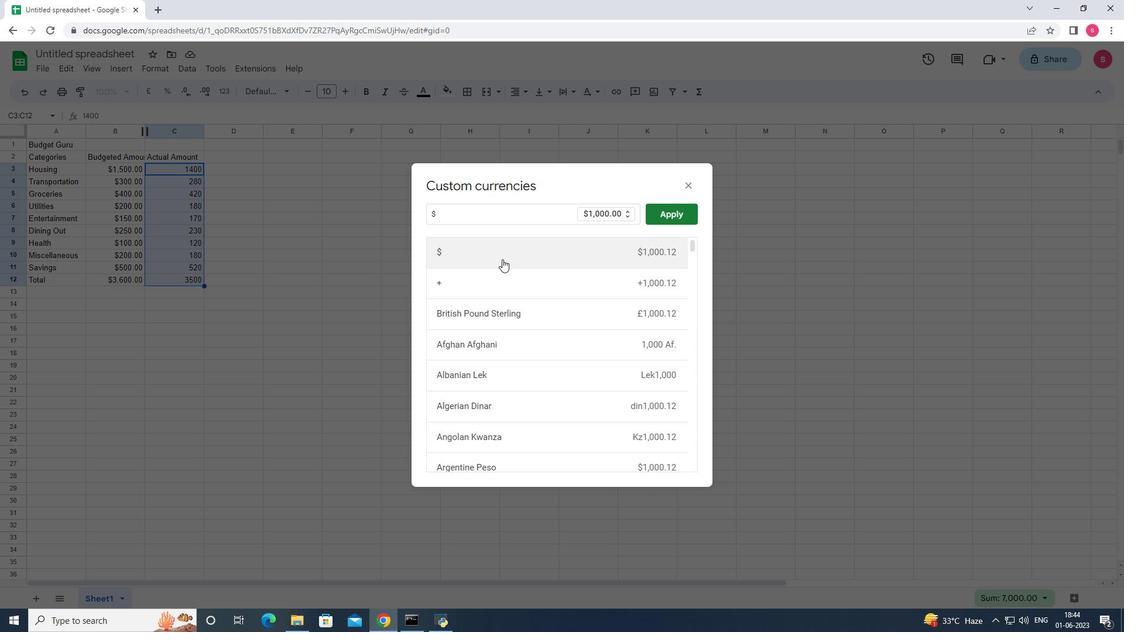 
Action: Mouse moved to (678, 219)
Screenshot: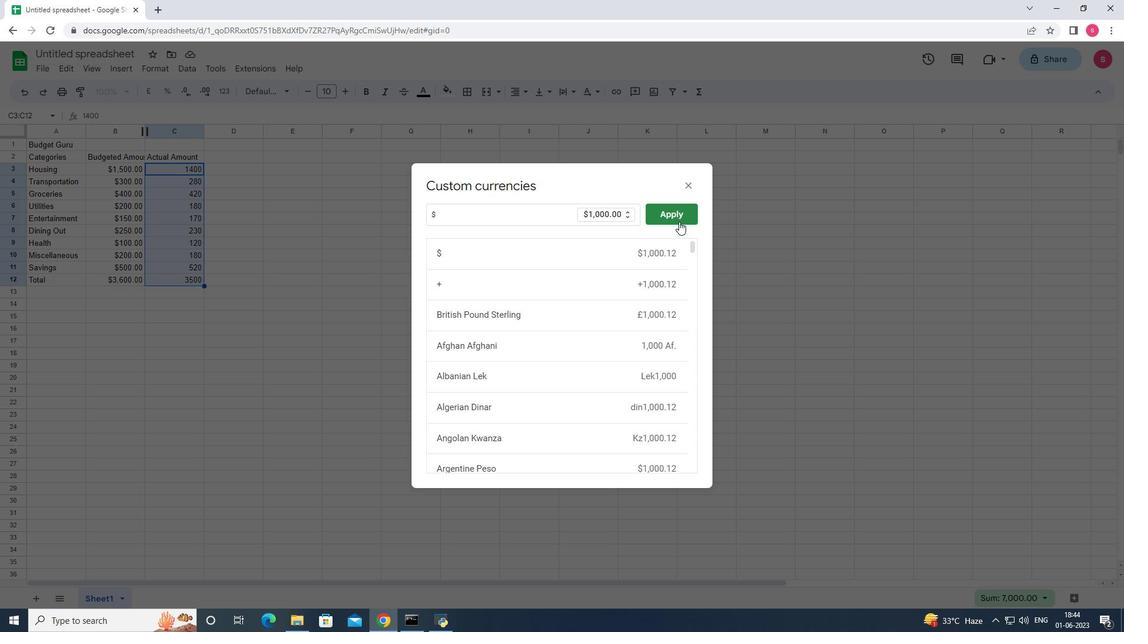 
Action: Mouse pressed left at (678, 219)
Screenshot: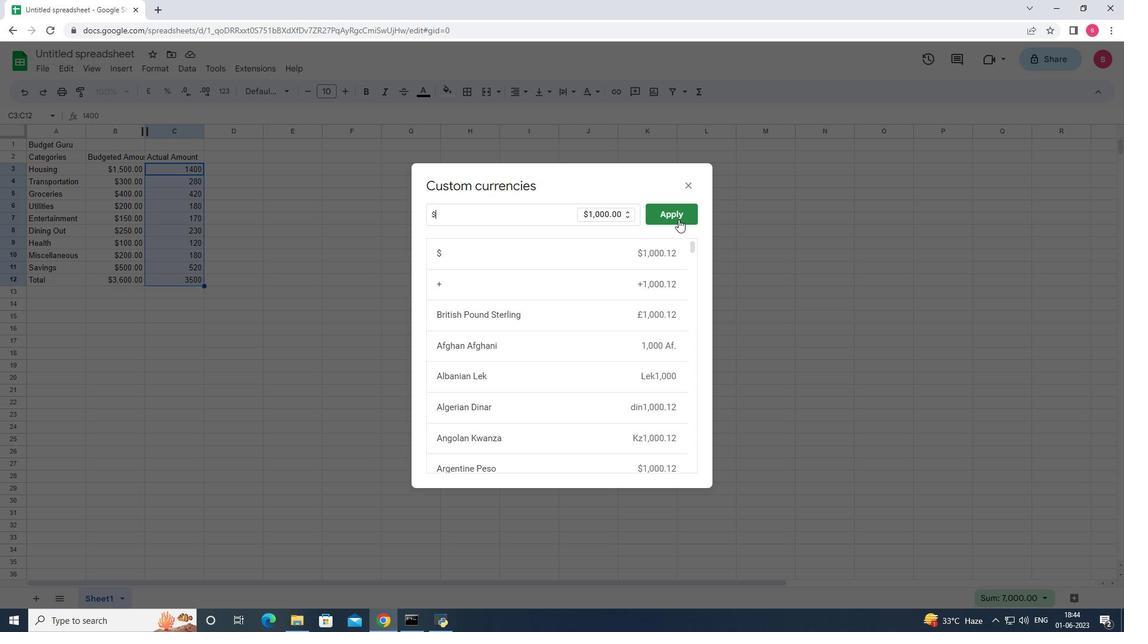 
Action: Mouse moved to (229, 161)
Screenshot: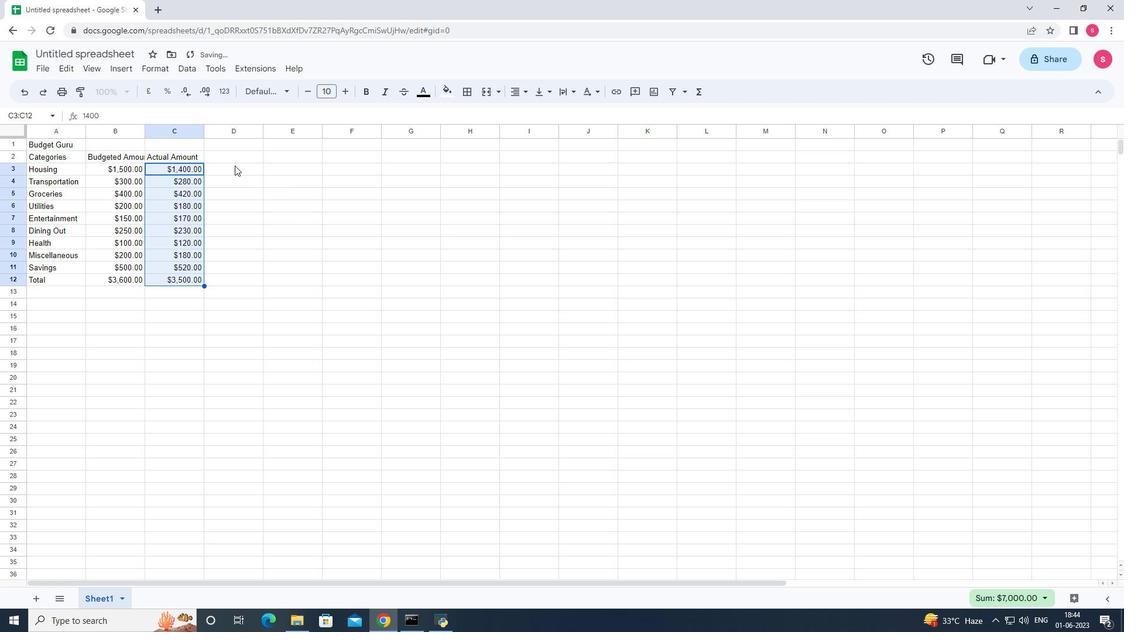 
Action: Mouse pressed left at (229, 161)
Screenshot: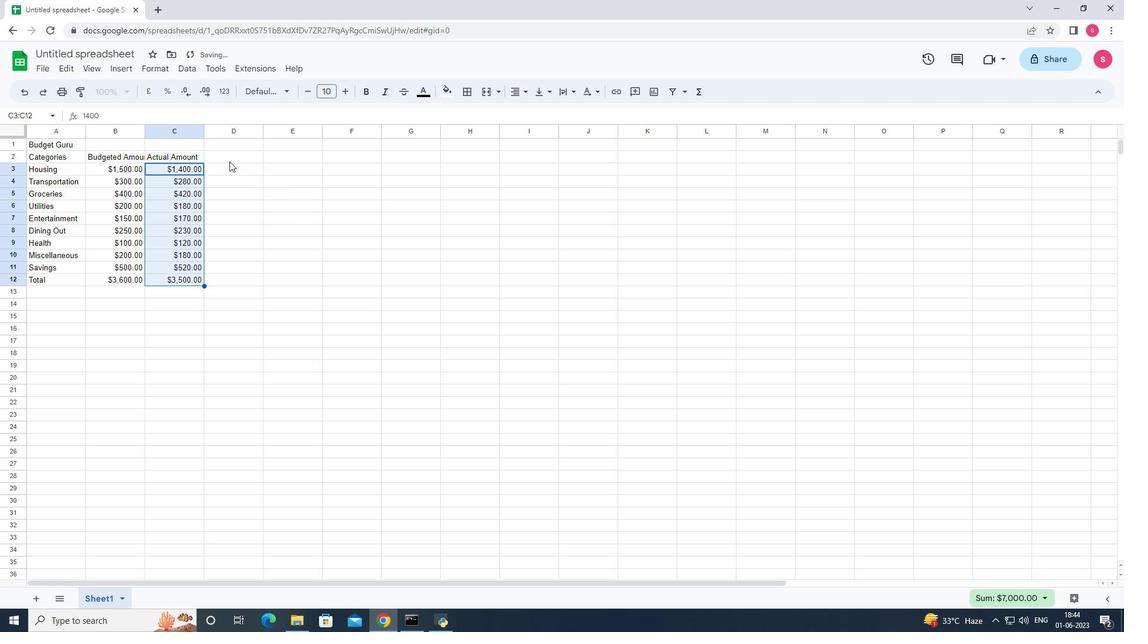 
Action: Mouse moved to (243, 183)
Screenshot: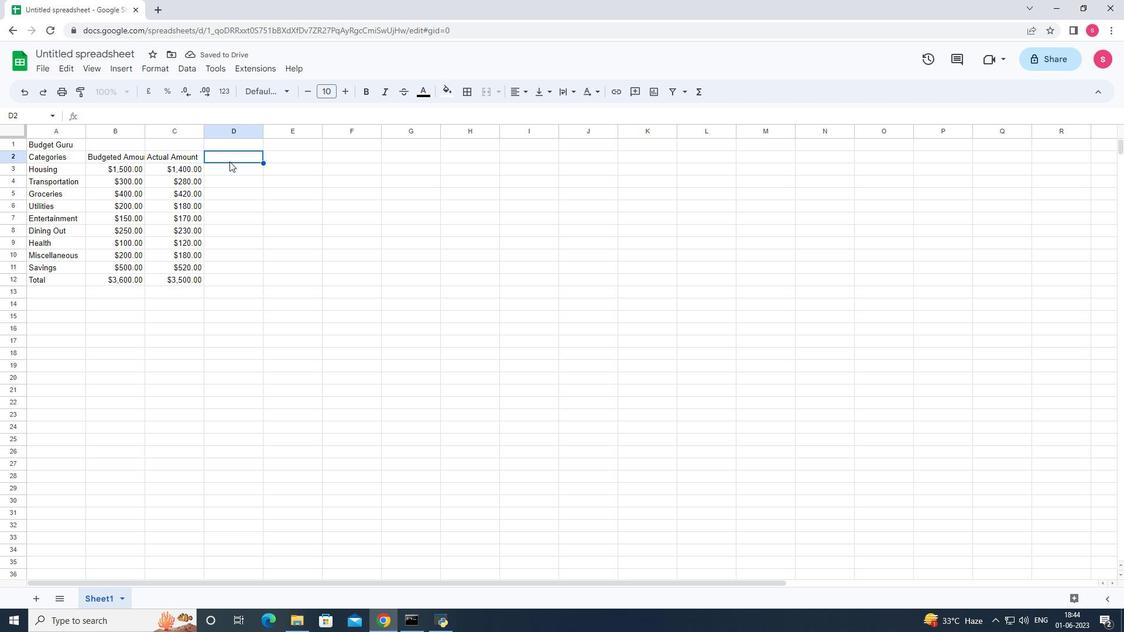 
Action: Key pressed <Key.shift>Difference<Key.space><Key.enter>
Screenshot: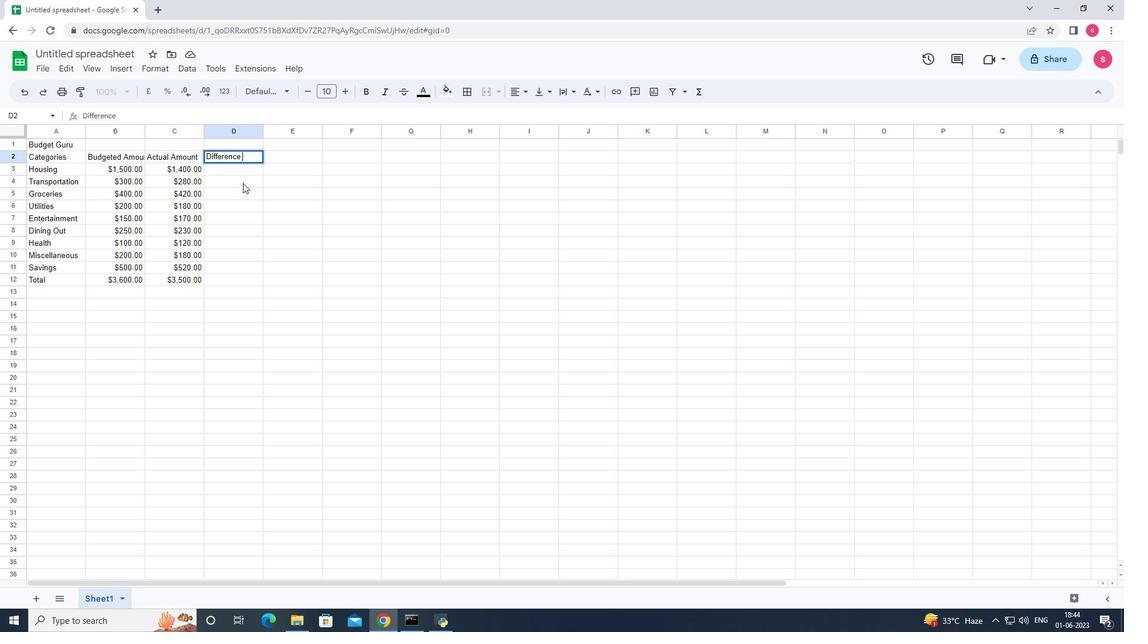 
Action: Mouse moved to (228, 187)
Screenshot: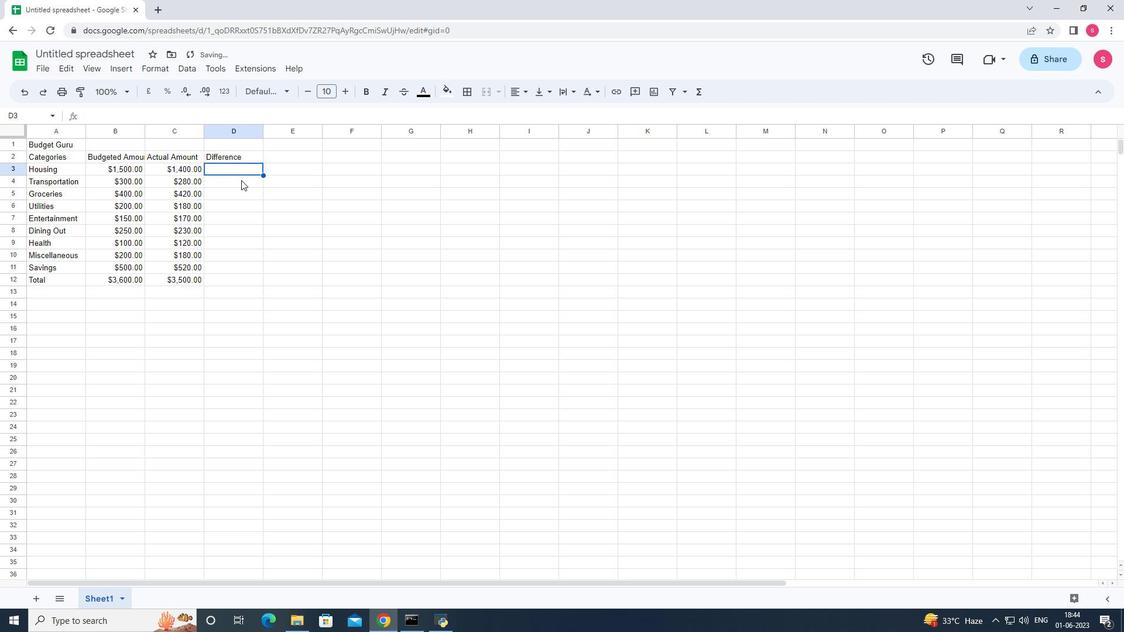 
Action: Key pressed <Key.up><Key.down>
Screenshot: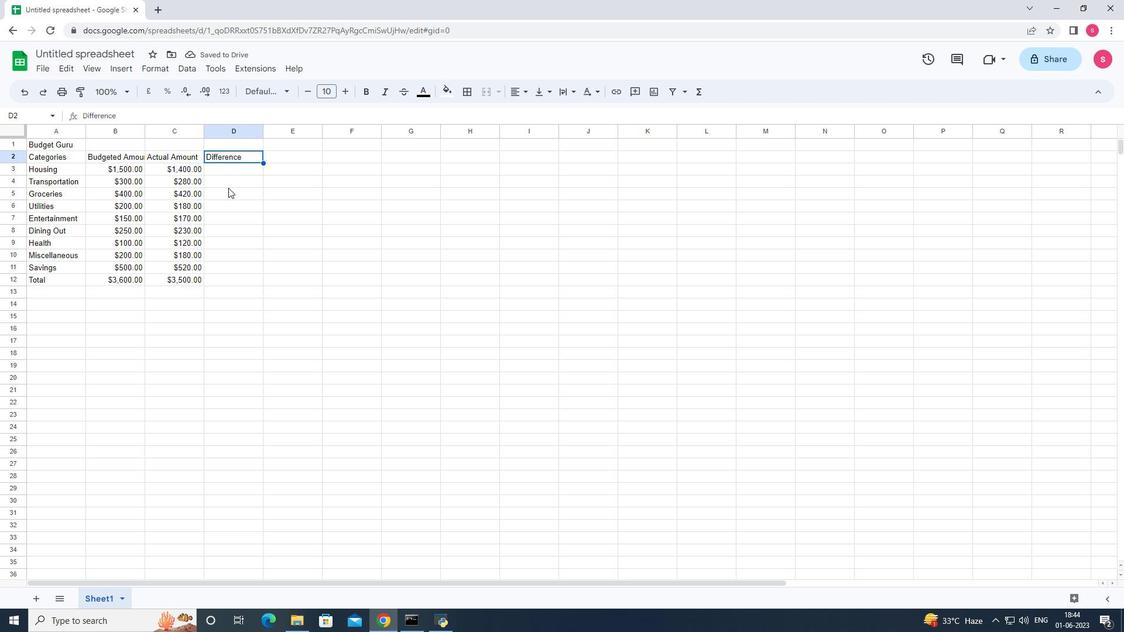 
Action: Mouse moved to (208, 170)
Screenshot: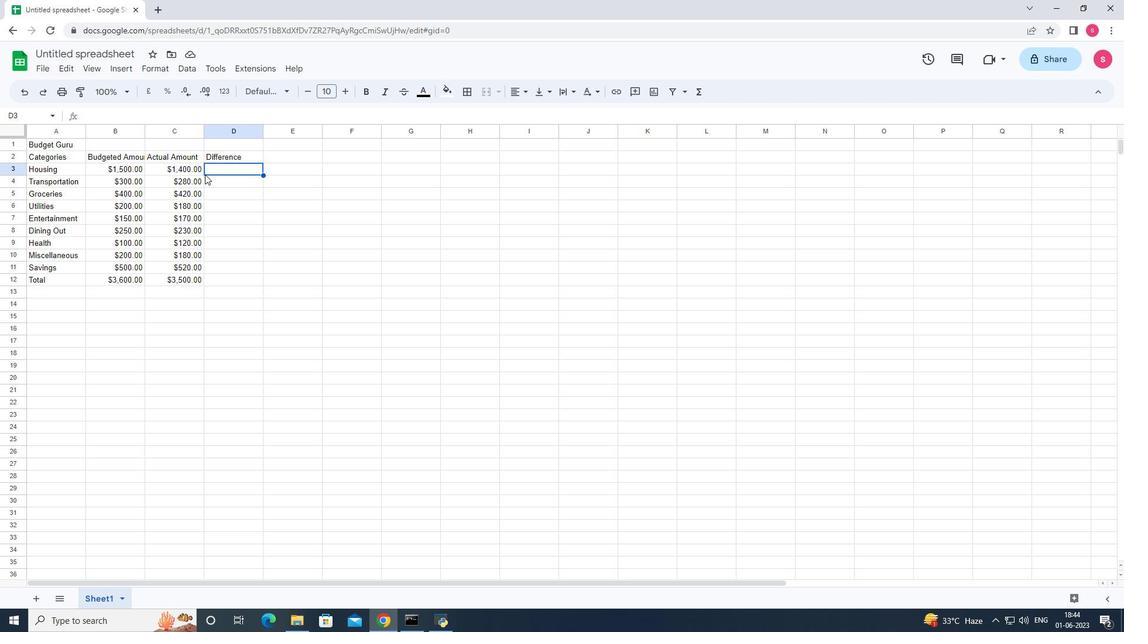 
Action: Mouse pressed left at (208, 170)
Screenshot: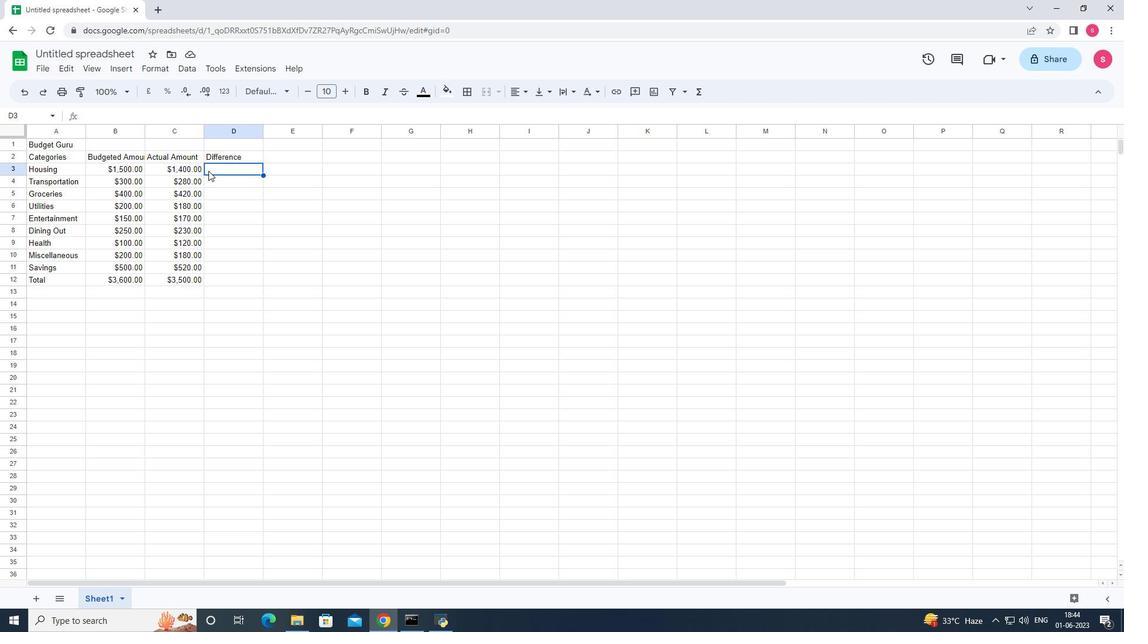 
Action: Key pressed =c3-b2<Key.enter>
Screenshot: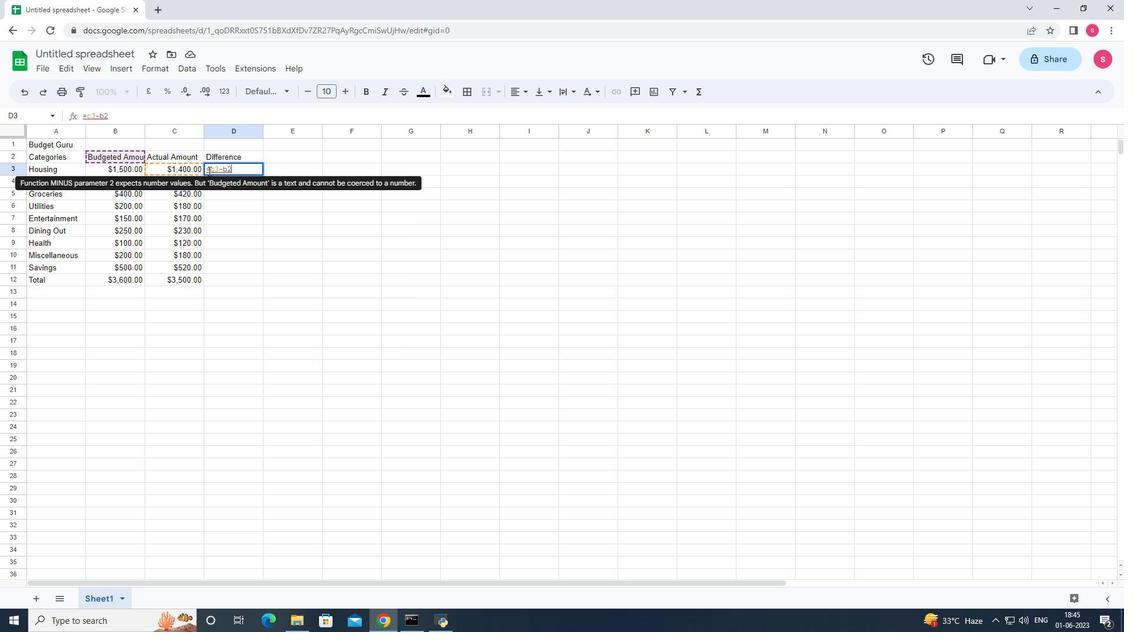 
Action: Mouse moved to (275, 202)
Screenshot: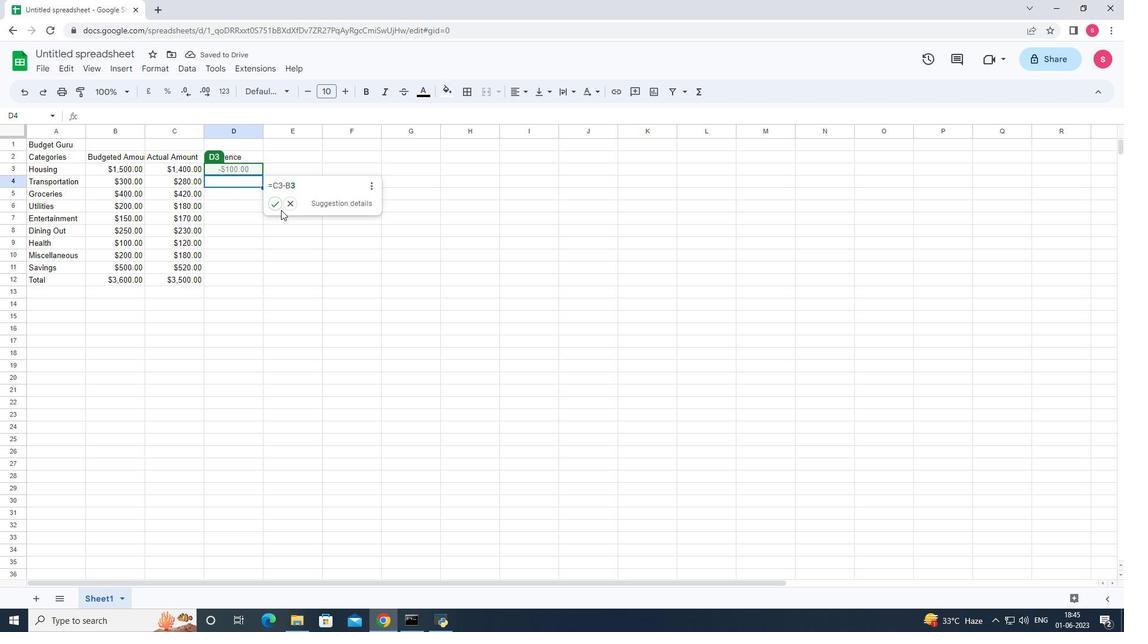 
Action: Mouse pressed left at (275, 202)
Screenshot: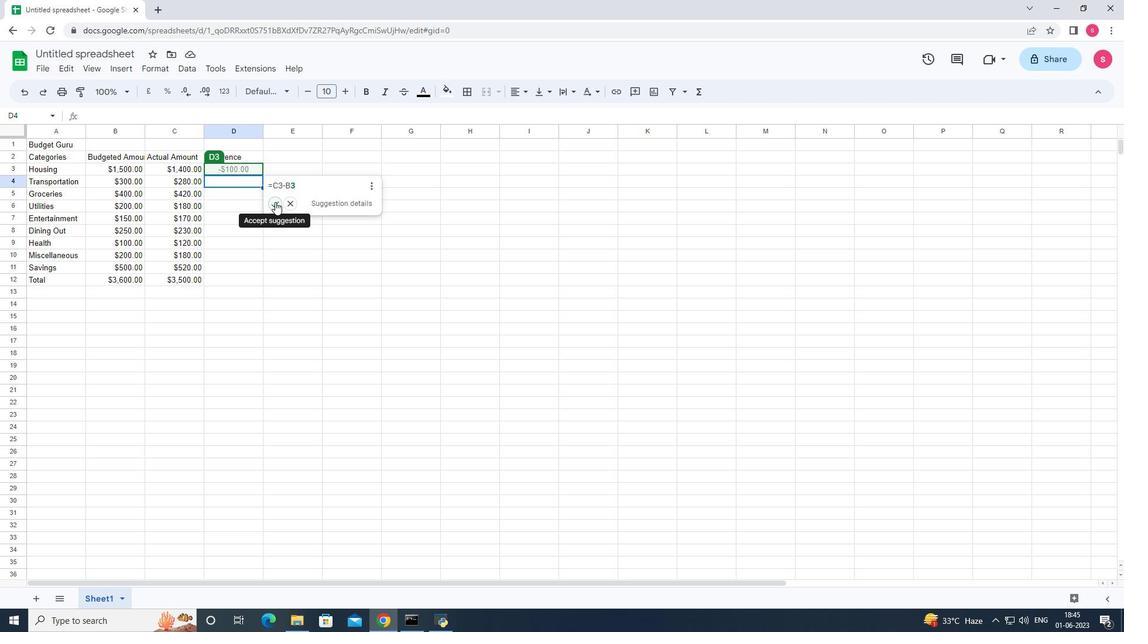 
Action: Mouse moved to (262, 172)
Screenshot: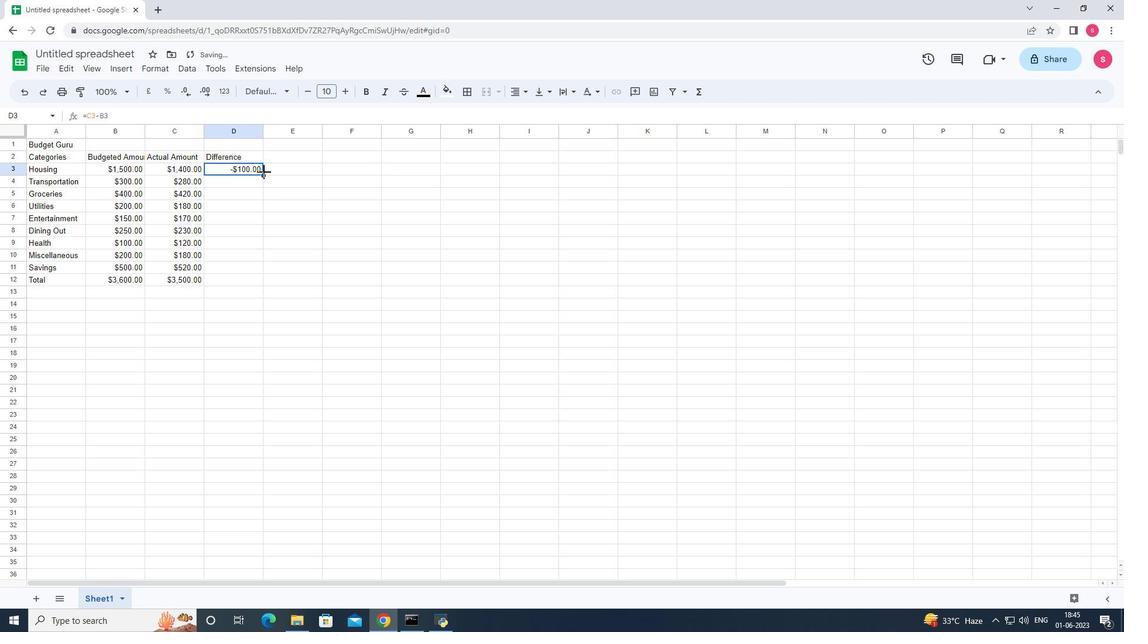 
Action: Mouse pressed left at (262, 172)
Screenshot: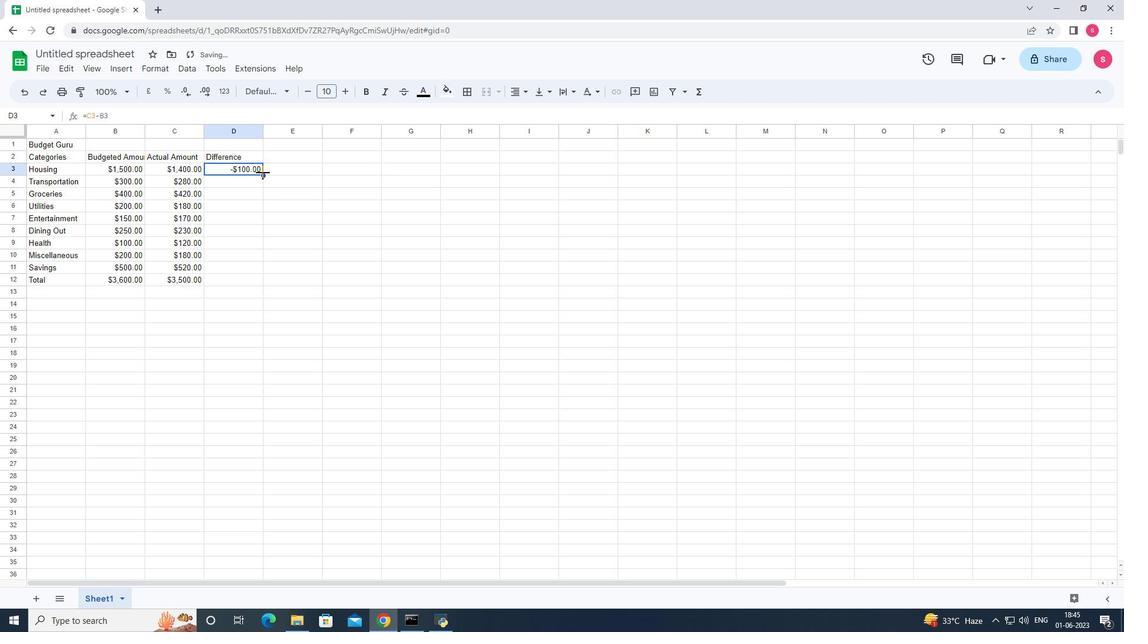 
Action: Mouse moved to (281, 270)
Screenshot: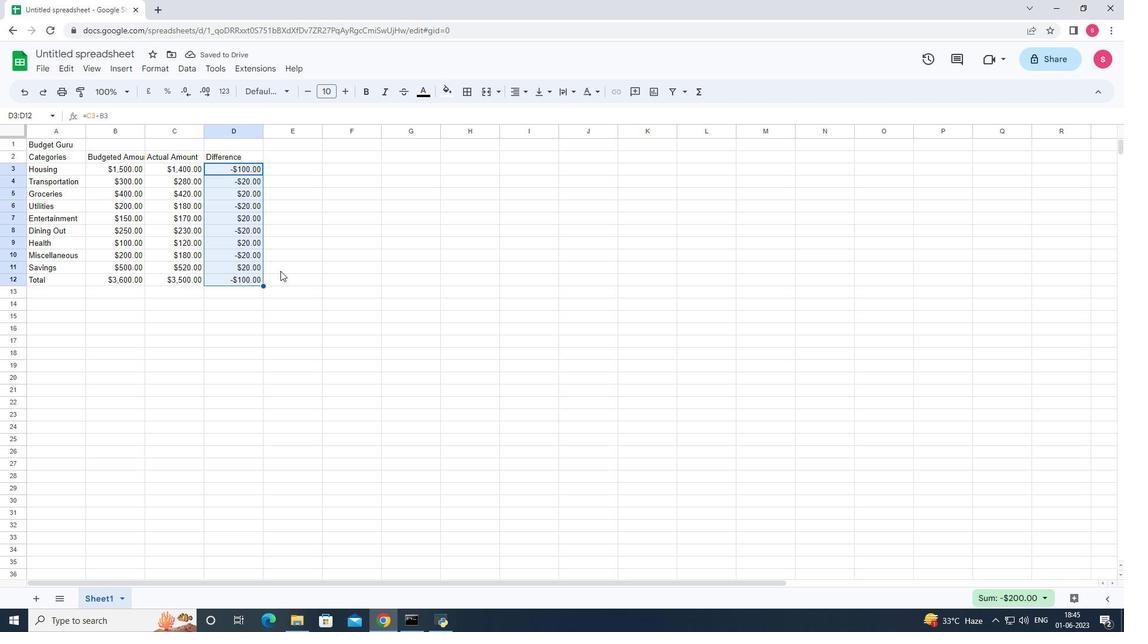 
Action: Key pressed <Key.enter><Key.enter>
Screenshot: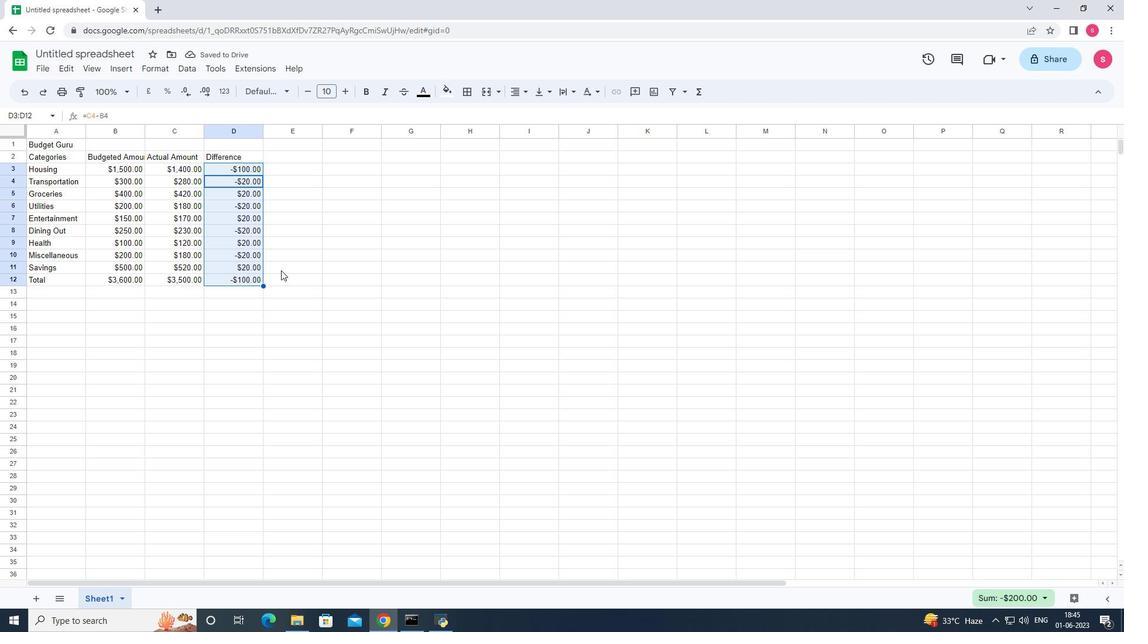 
Action: Mouse moved to (310, 295)
Screenshot: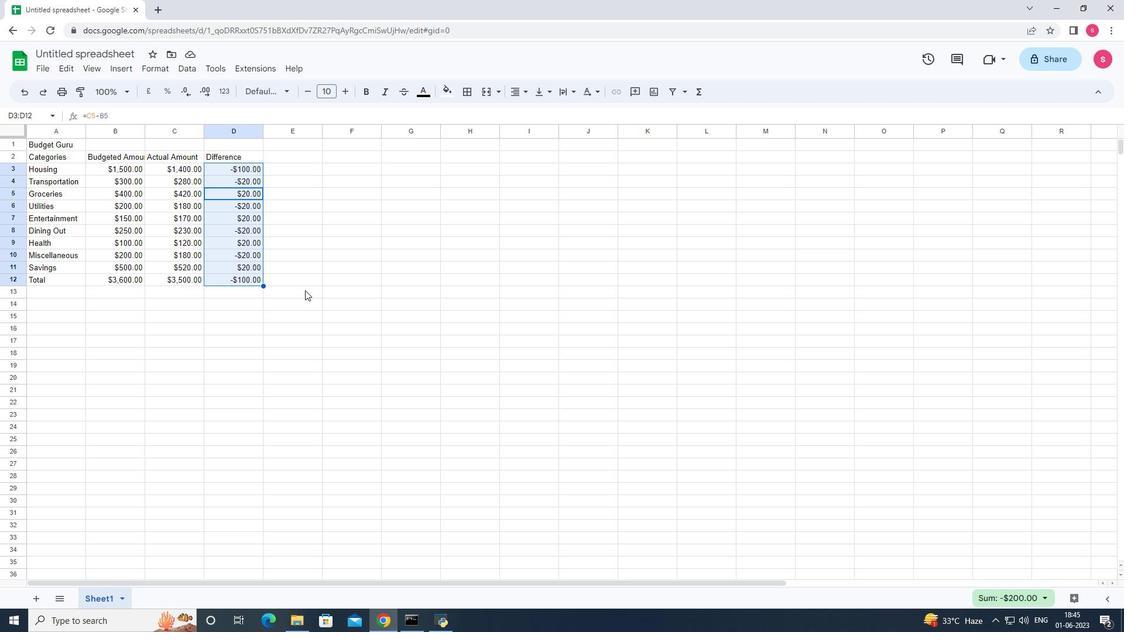 
Action: Mouse pressed left at (310, 295)
Screenshot: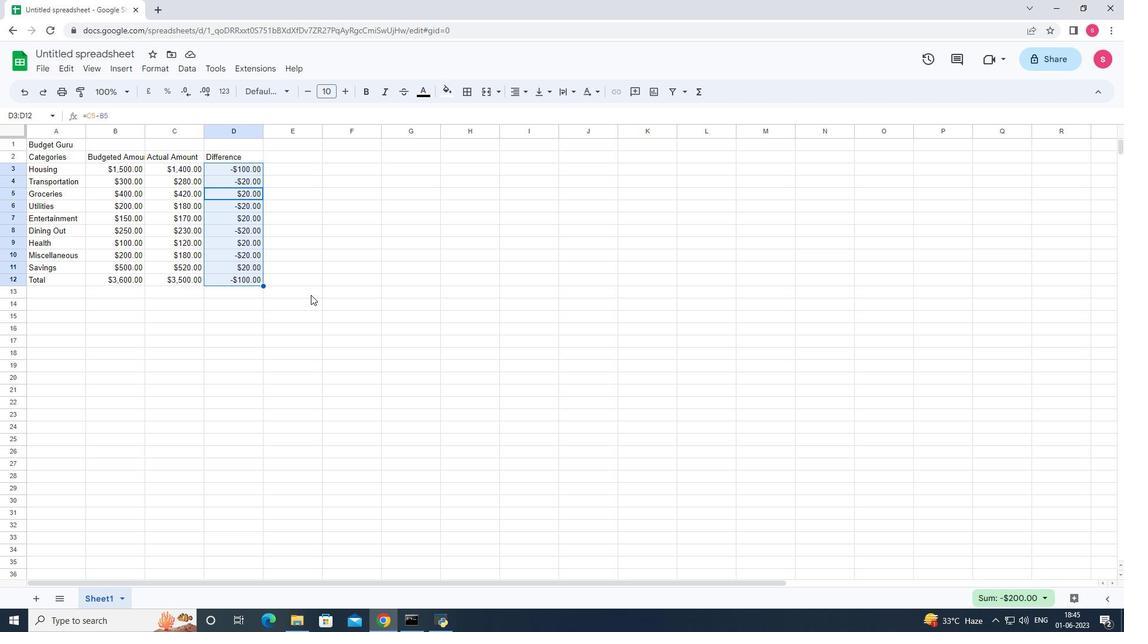 
Action: Mouse moved to (83, 53)
Screenshot: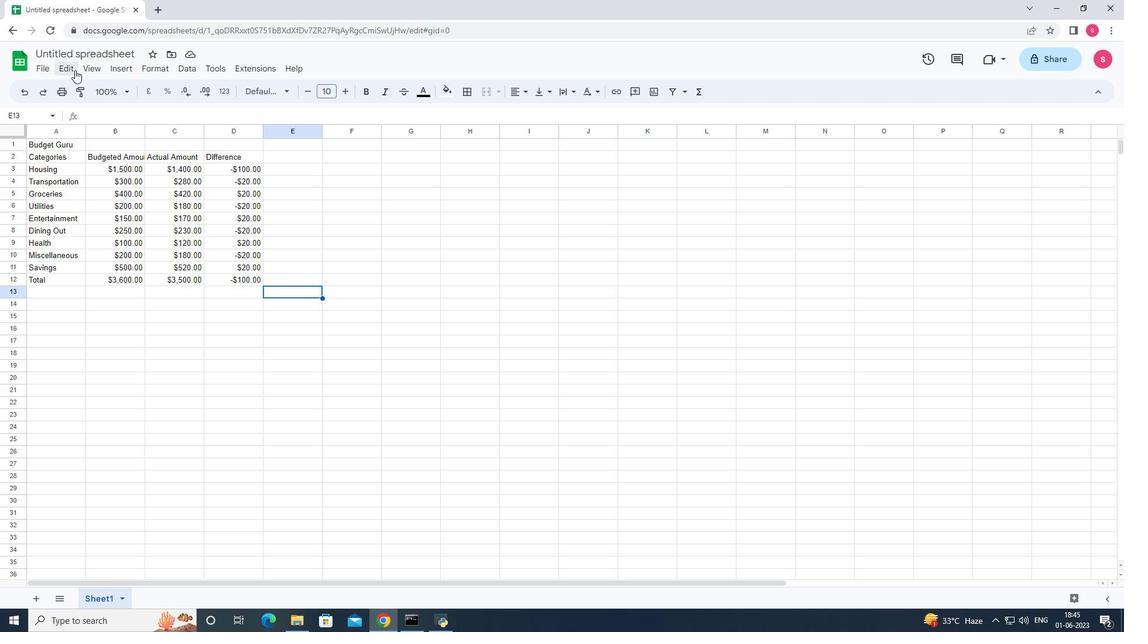 
Action: Mouse pressed left at (83, 53)
Screenshot: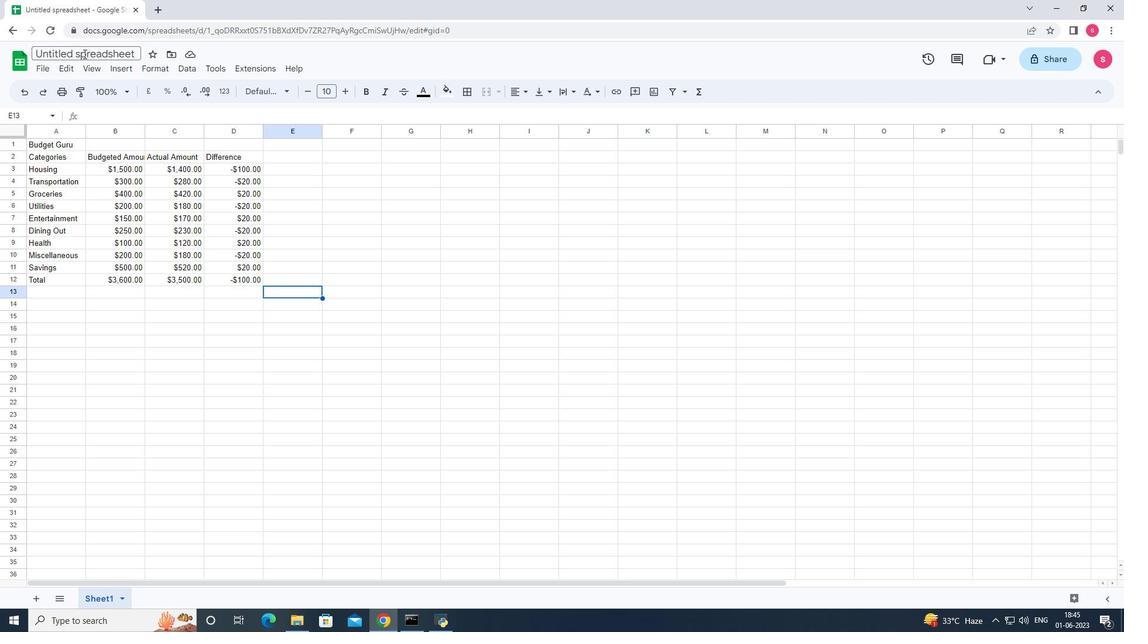 
Action: Key pressed <Key.backspace><Key.shift>Dashboard<Key.shift>Exp<Key.shift>Tr<Key.backspace><Key.backspace><Key.space><Key.shift>Tracker
Screenshot: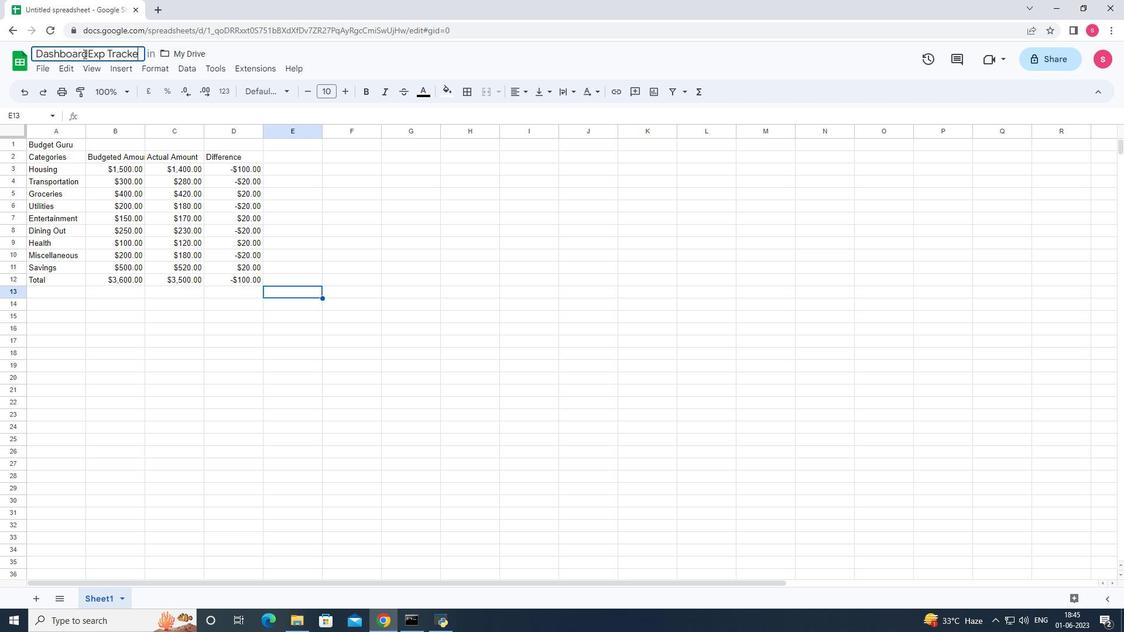 
Action: Mouse moved to (83, 127)
Screenshot: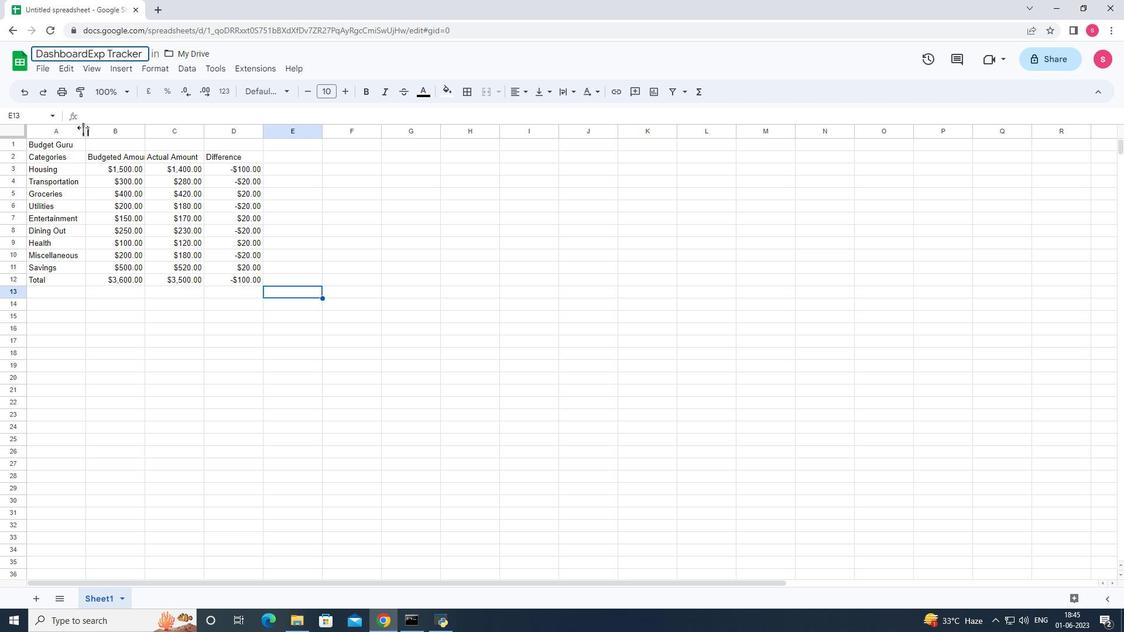 
Action: Mouse pressed left at (83, 127)
Screenshot: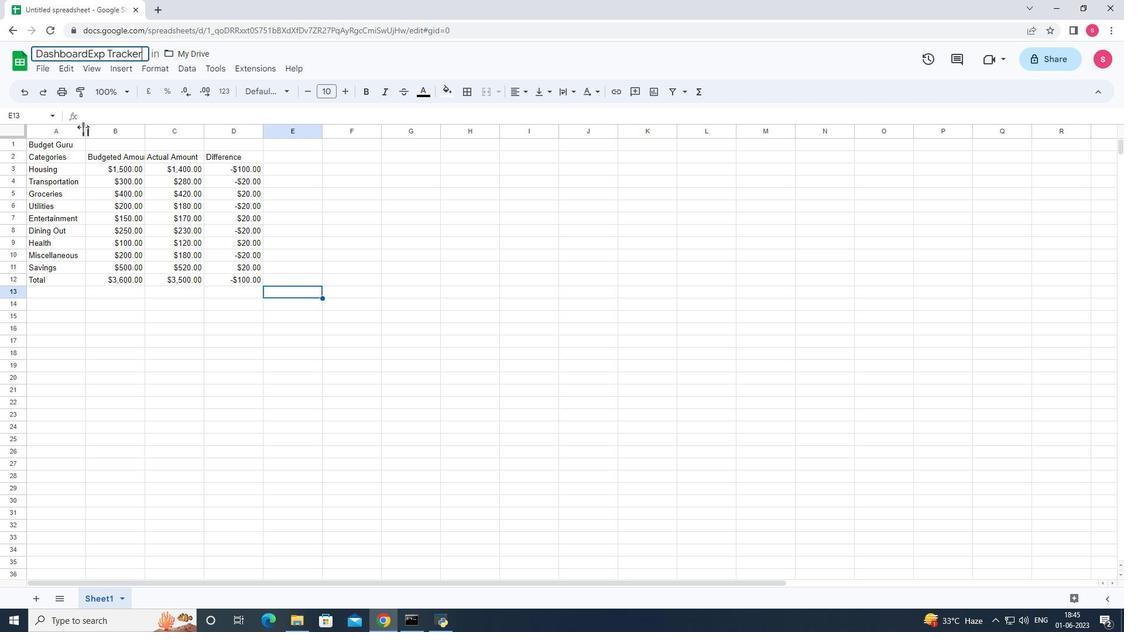 
Action: Mouse pressed left at (83, 127)
Screenshot: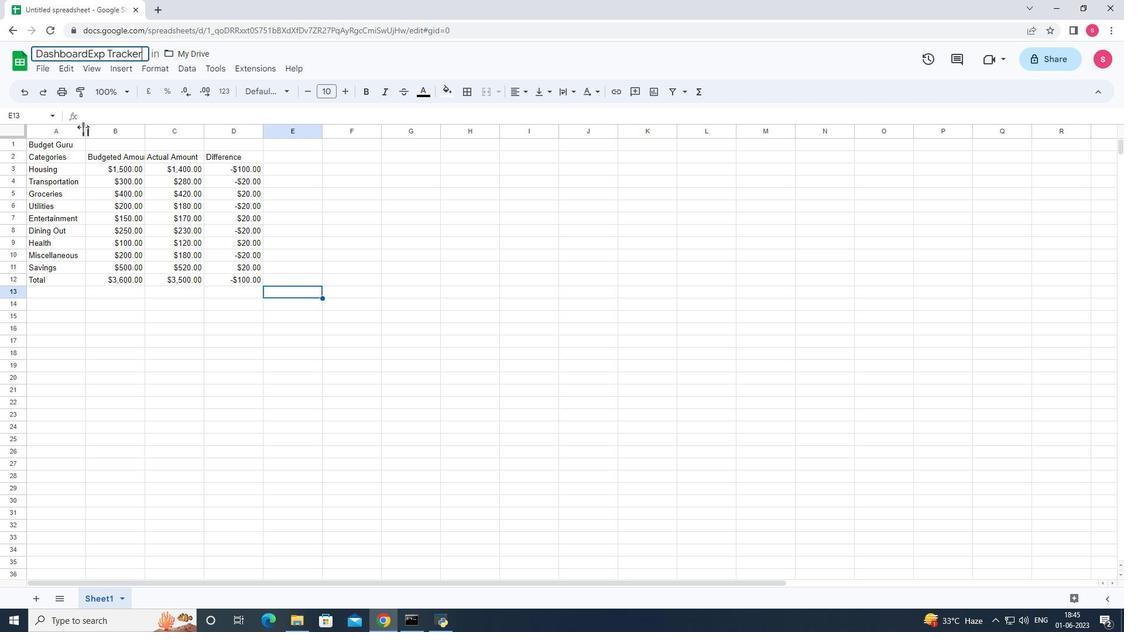 
Action: Mouse moved to (139, 128)
Screenshot: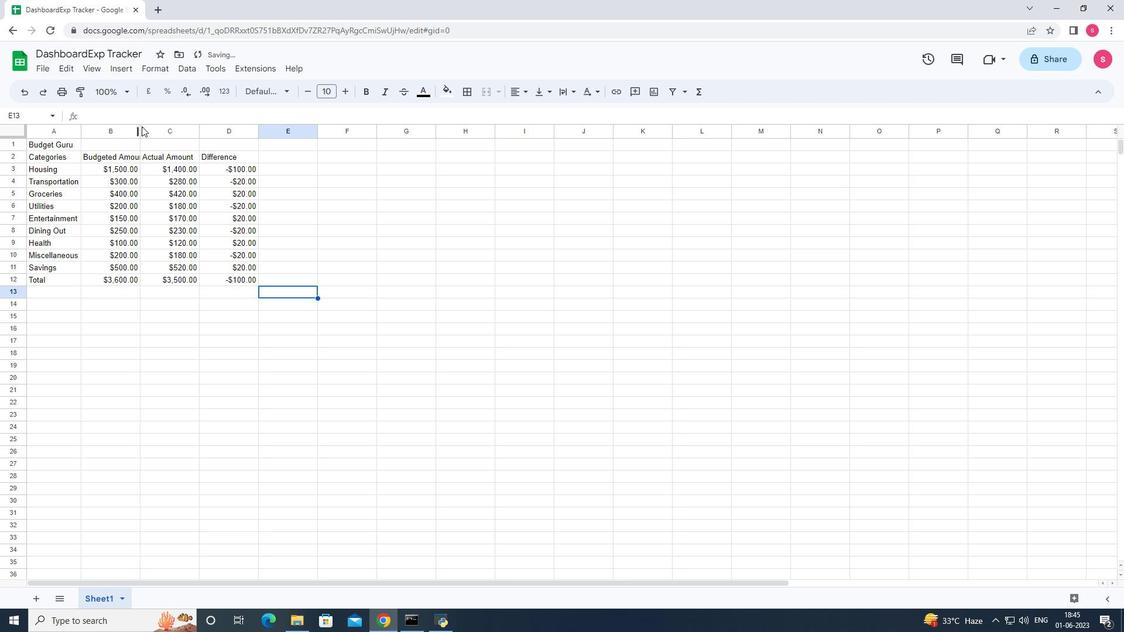 
Action: Mouse pressed left at (139, 128)
Screenshot: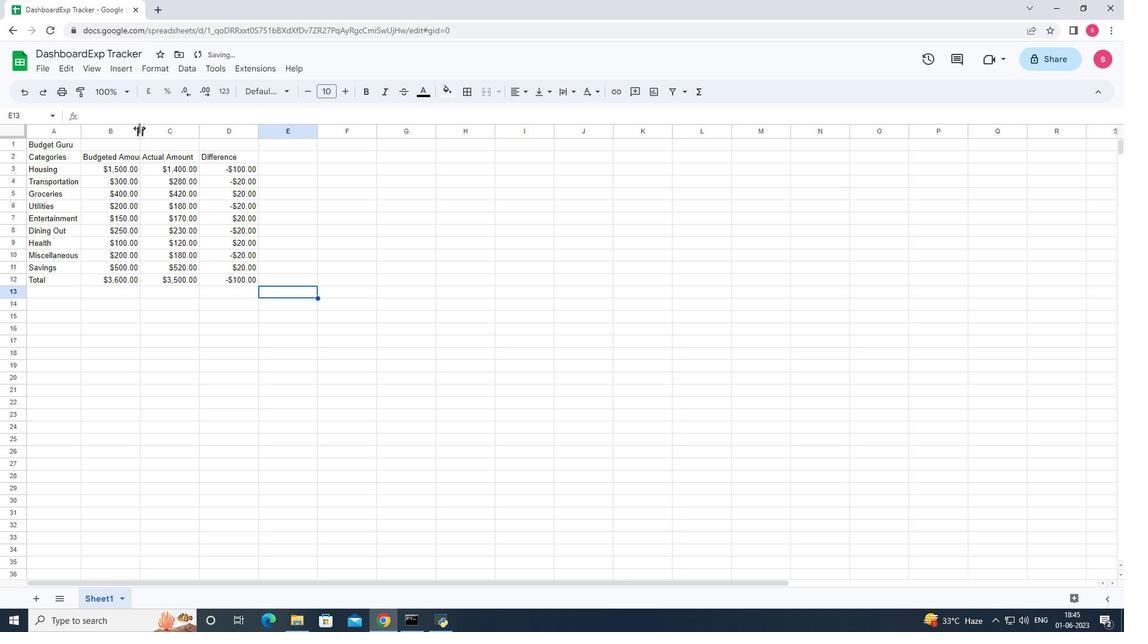 
Action: Mouse moved to (138, 128)
Screenshot: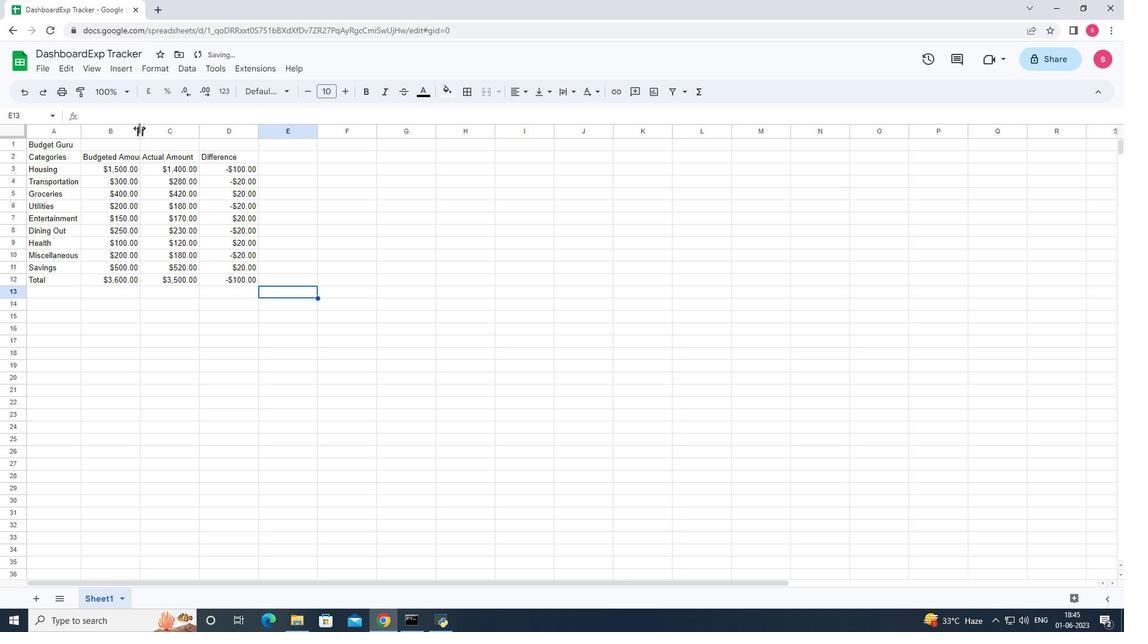 
Action: Mouse pressed left at (138, 128)
Screenshot: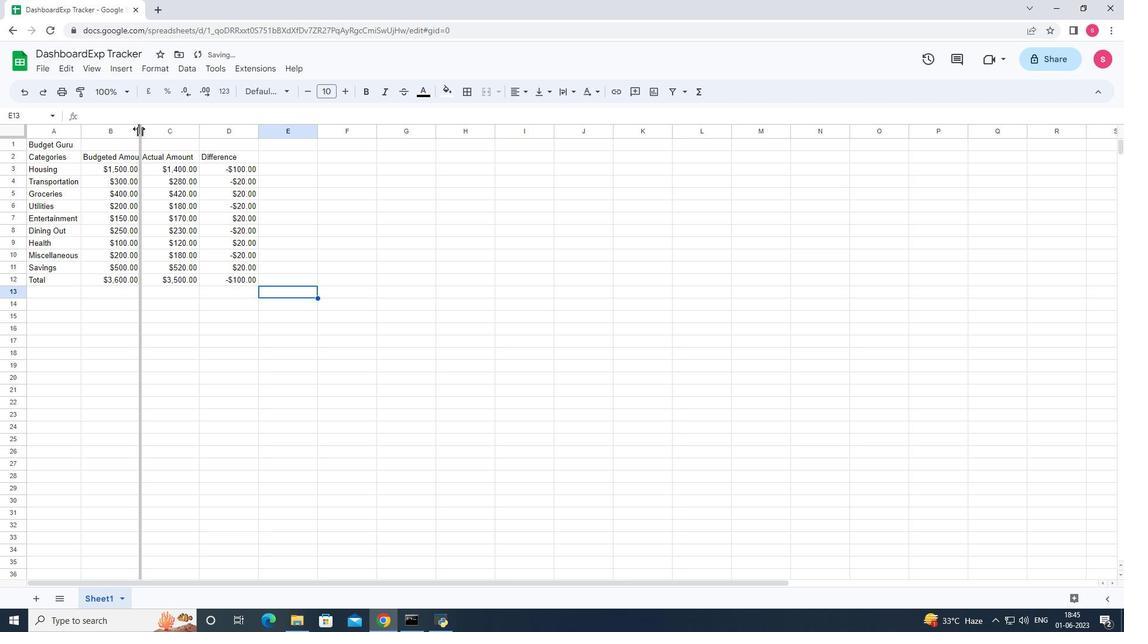 
Action: Mouse moved to (207, 129)
Screenshot: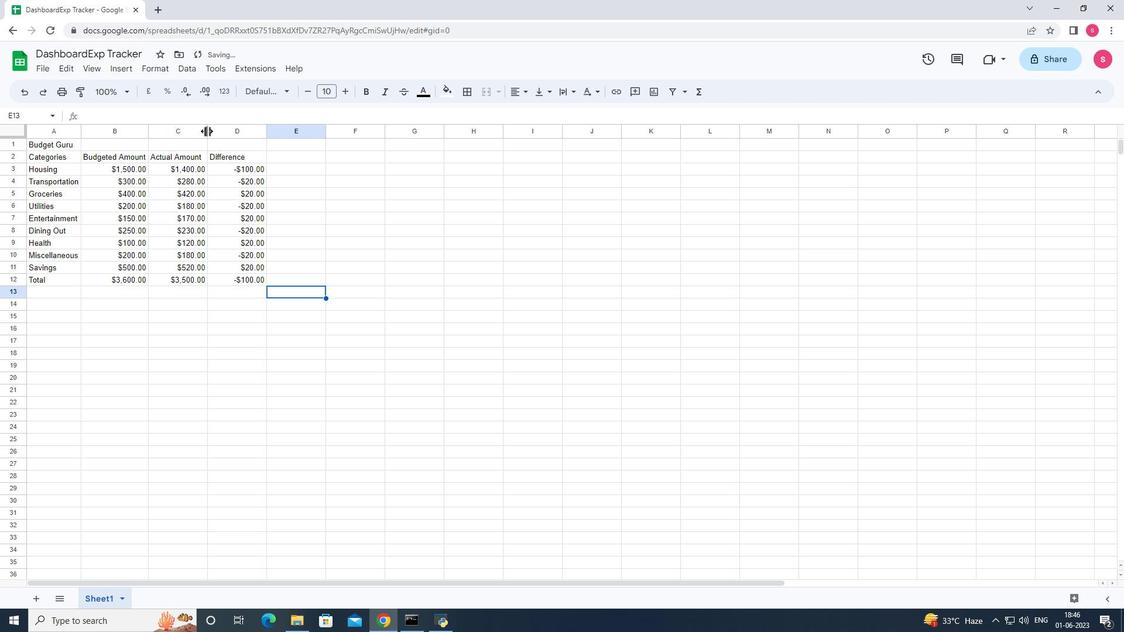 
Action: Mouse pressed left at (207, 129)
Screenshot: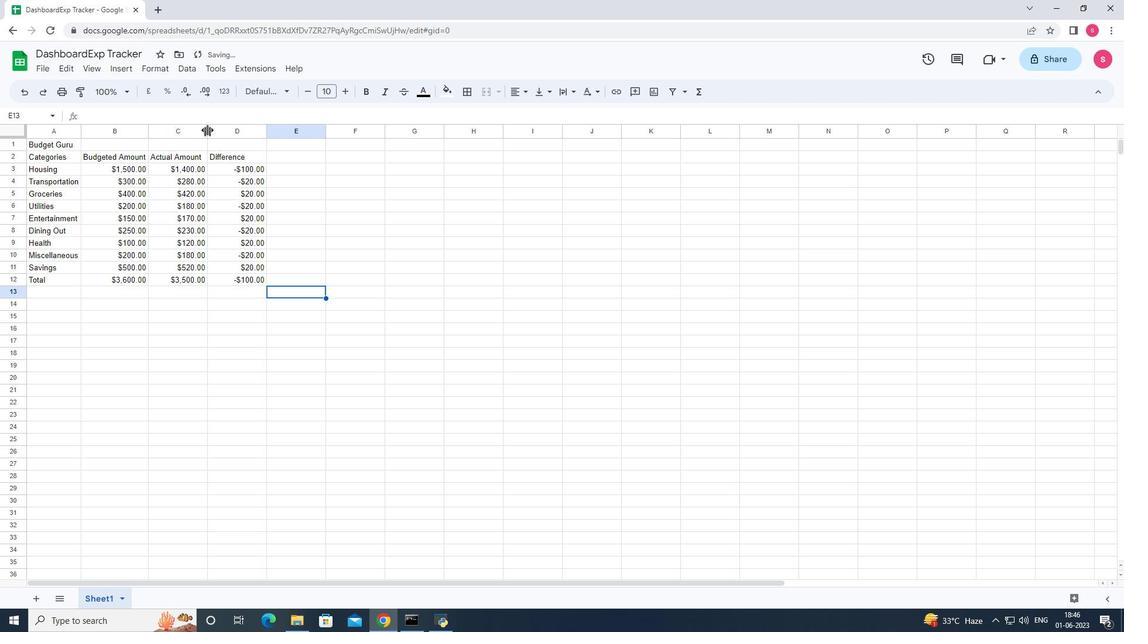 
Action: Mouse pressed left at (207, 129)
Screenshot: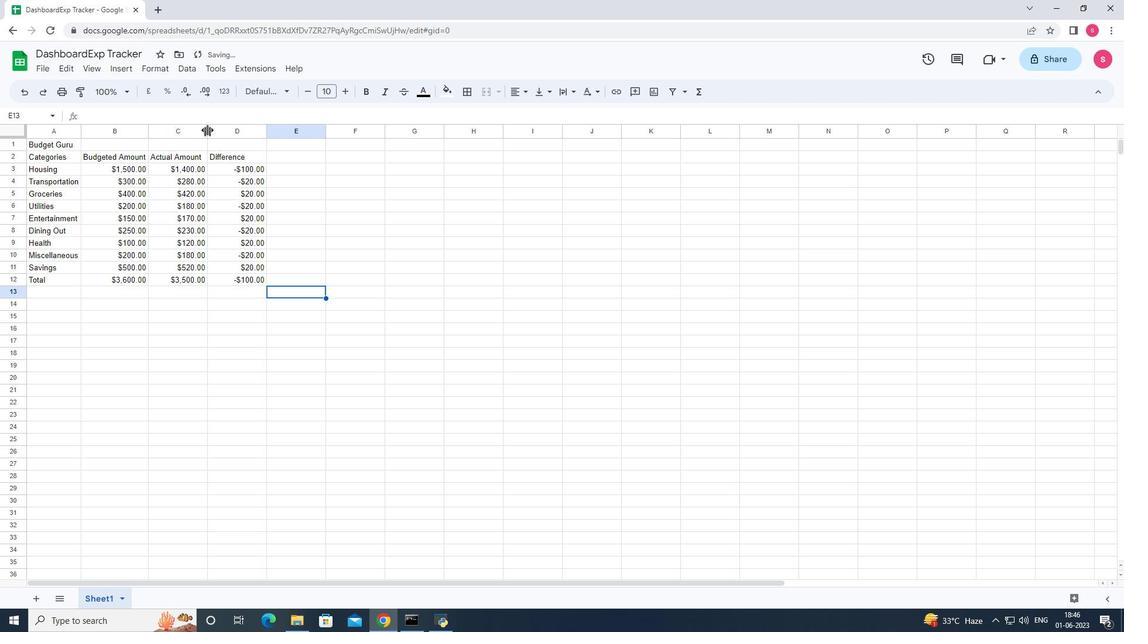 
Action: Mouse moved to (370, 233)
Screenshot: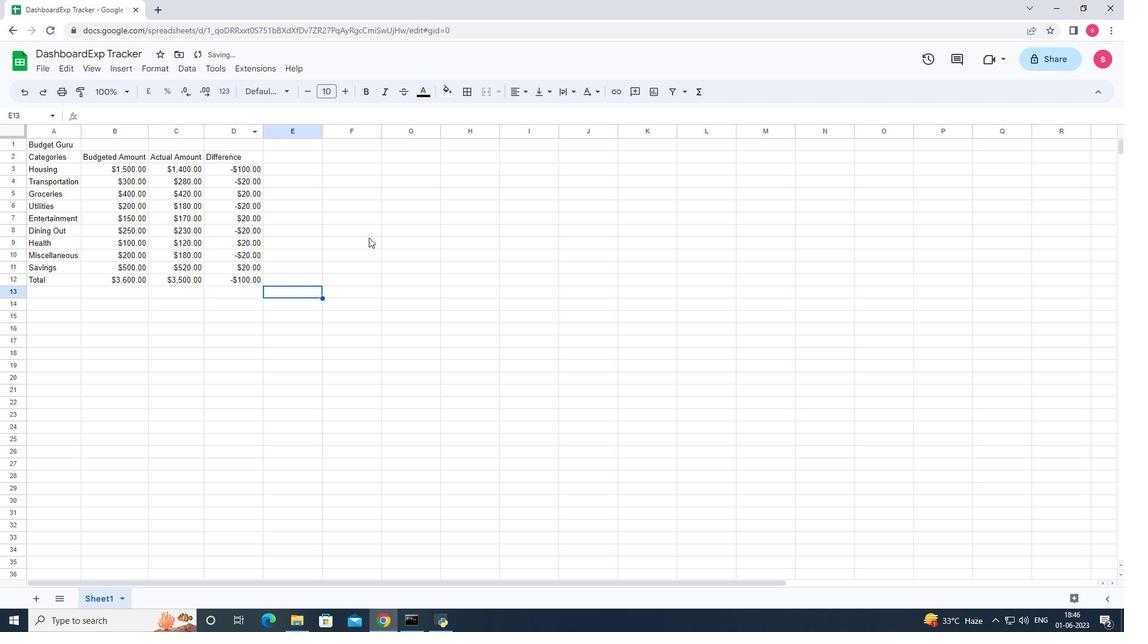 
Action: Mouse pressed left at (370, 233)
Screenshot: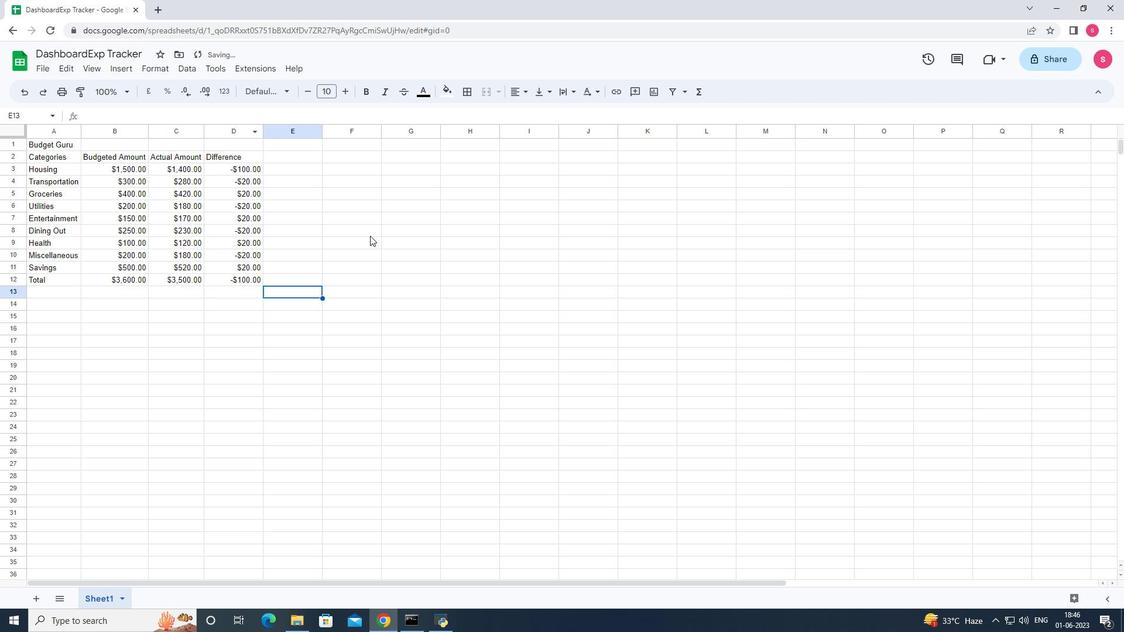 
Action: Mouse moved to (263, 131)
Screenshot: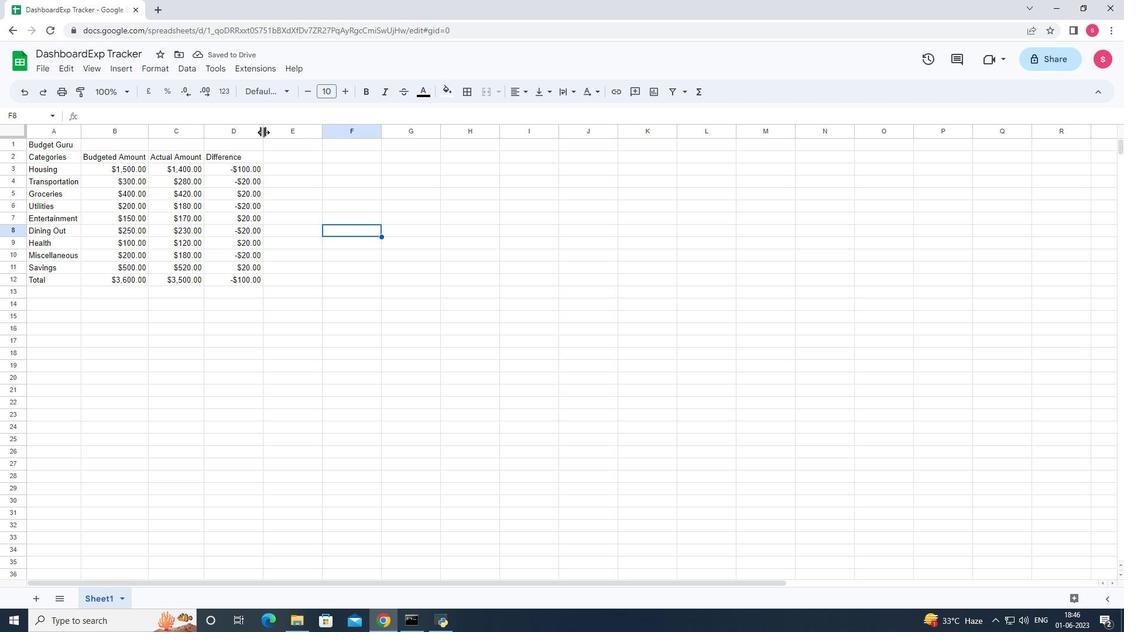 
Action: Mouse pressed left at (263, 131)
Screenshot: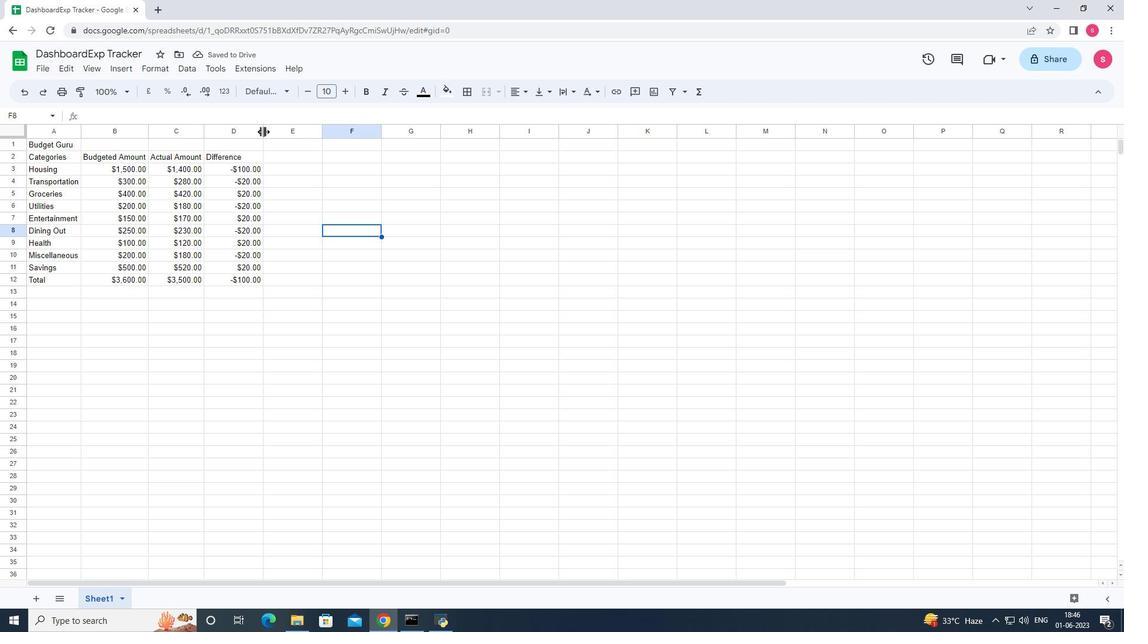 
Action: Mouse pressed left at (263, 131)
Screenshot: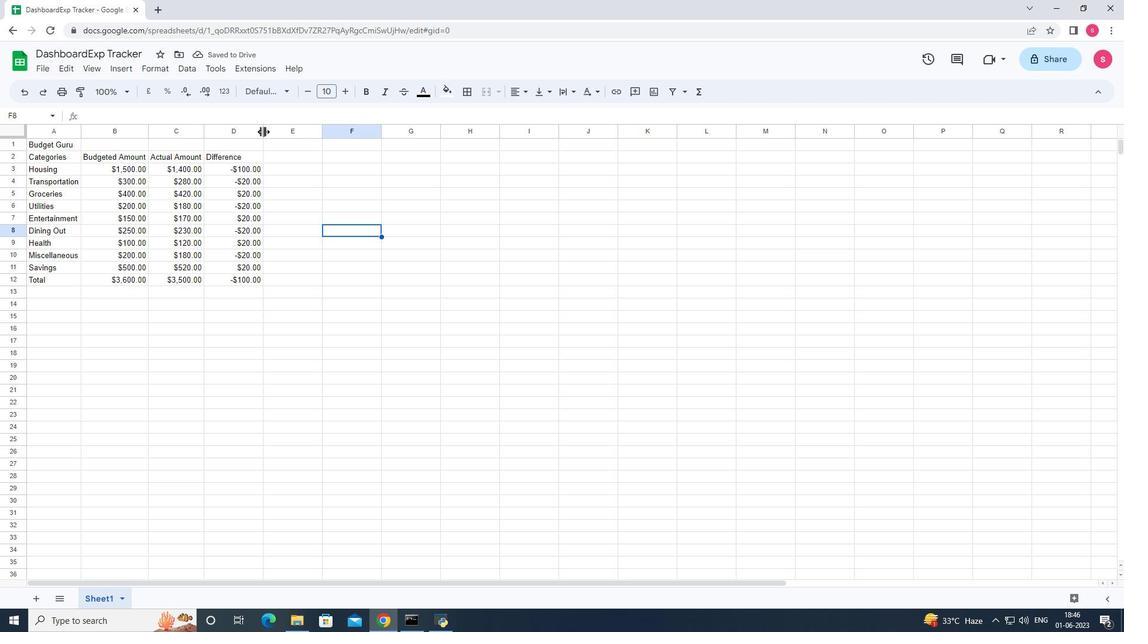 
Action: Mouse moved to (254, 400)
Screenshot: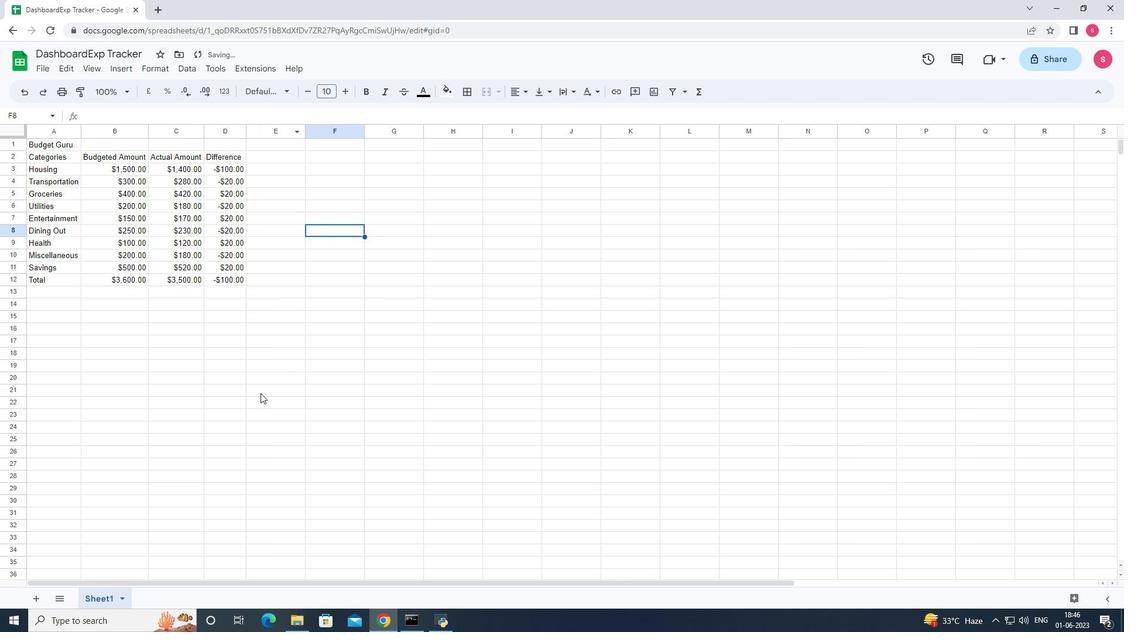 
Action: Mouse pressed left at (254, 400)
Screenshot: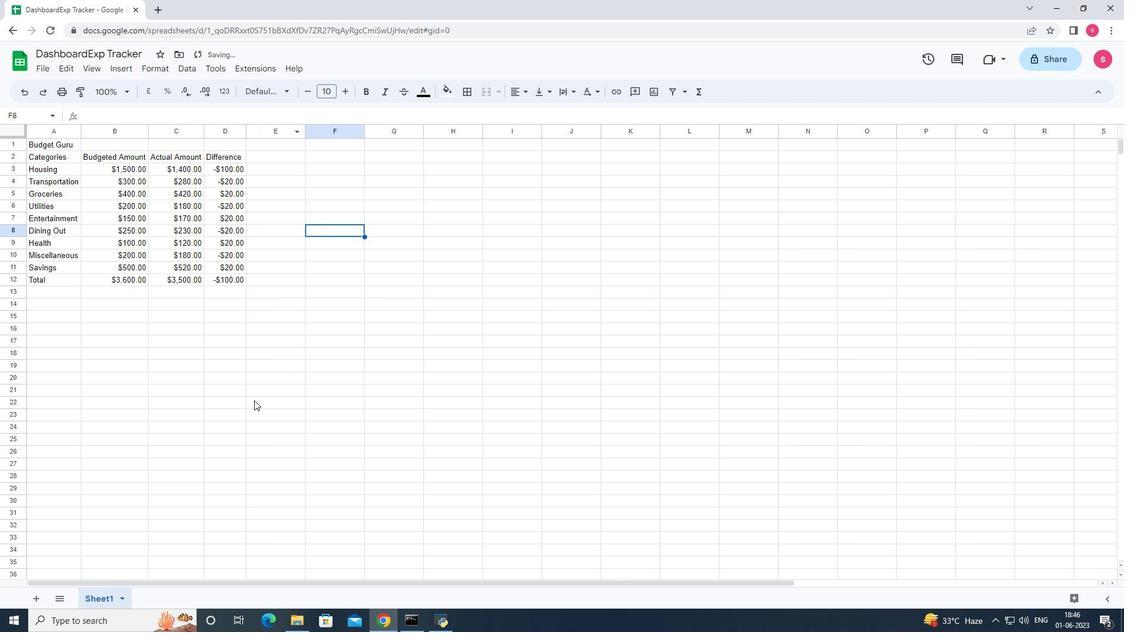 
Action: Key pressed ctrl+S
Screenshot: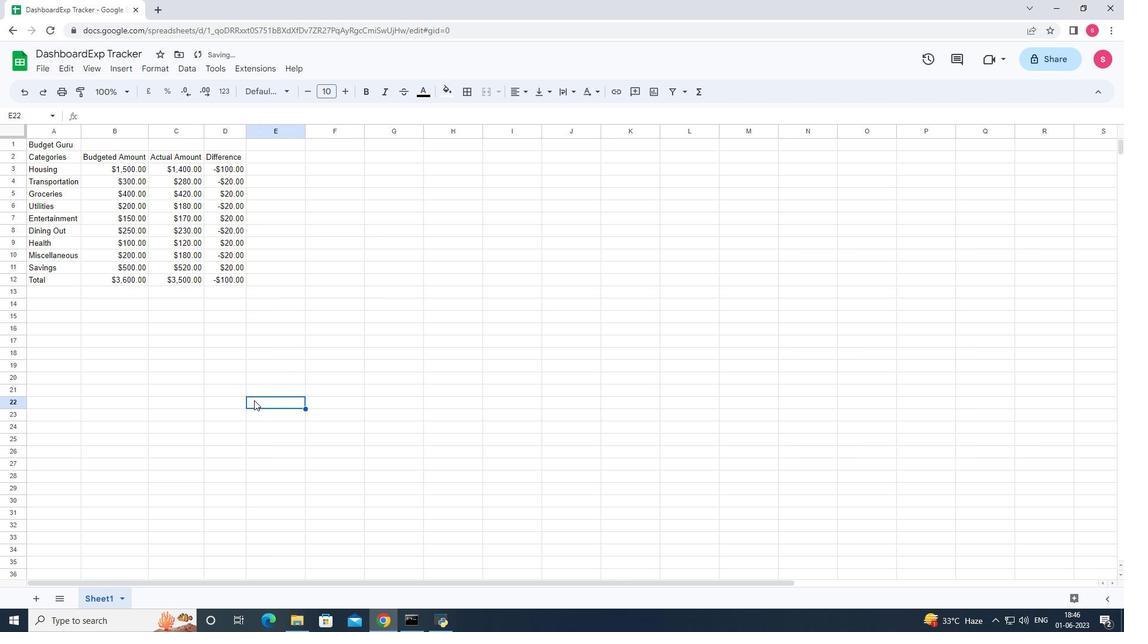 
